 Task: Find connections with filter location Heide with filter topic #Personalbrandingwith filter profile language English with filter current company Teach For India with filter school Globsyn Business School with filter industry Household and Institutional Furniture Manufacturing with filter service category Corporate Events with filter keywords title Shelf Stocker
Action: Mouse moved to (218, 252)
Screenshot: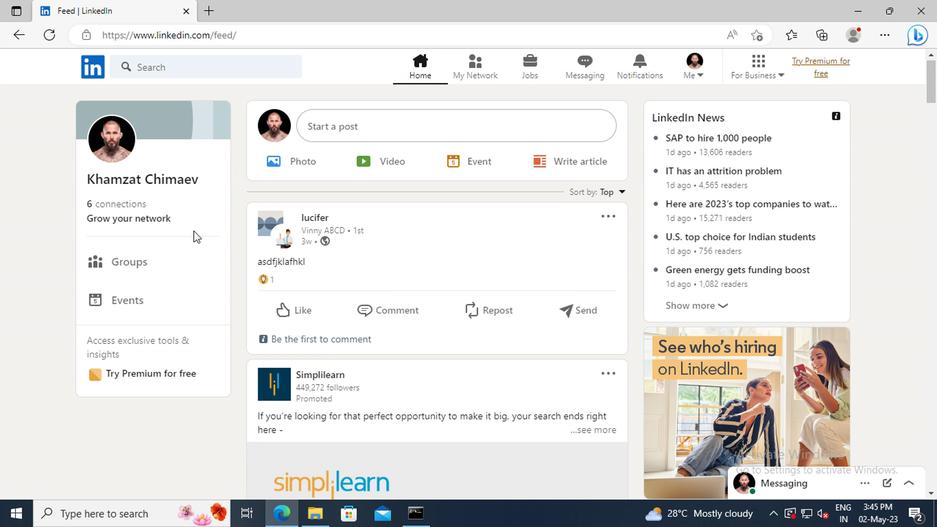 
Action: Mouse pressed left at (218, 252)
Screenshot: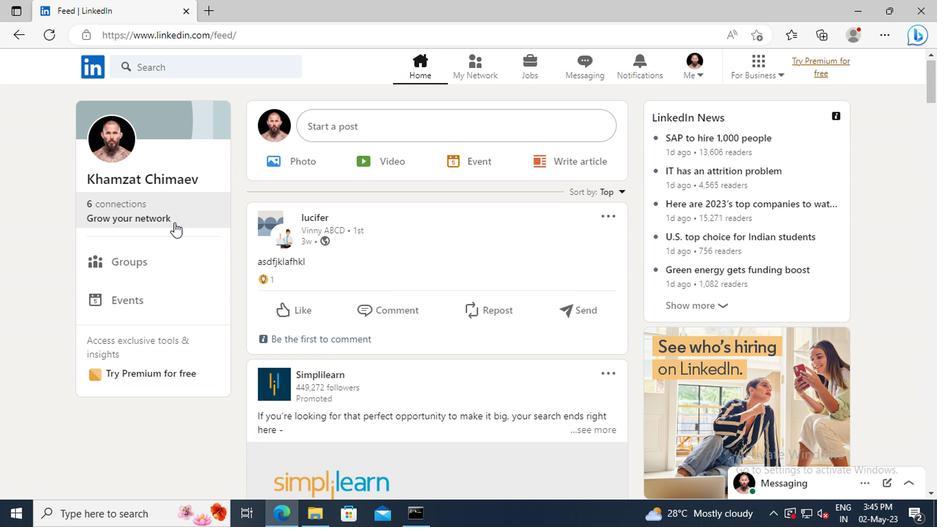 
Action: Mouse moved to (198, 199)
Screenshot: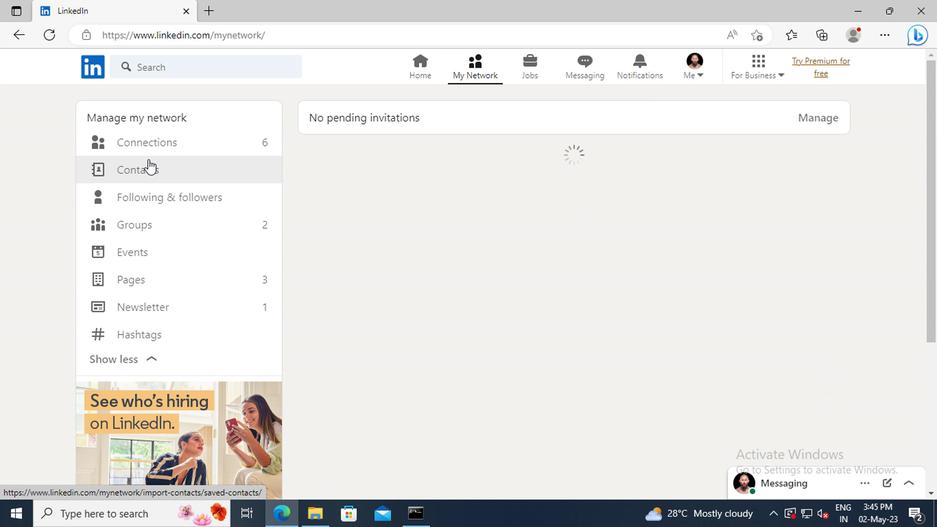 
Action: Mouse pressed left at (198, 199)
Screenshot: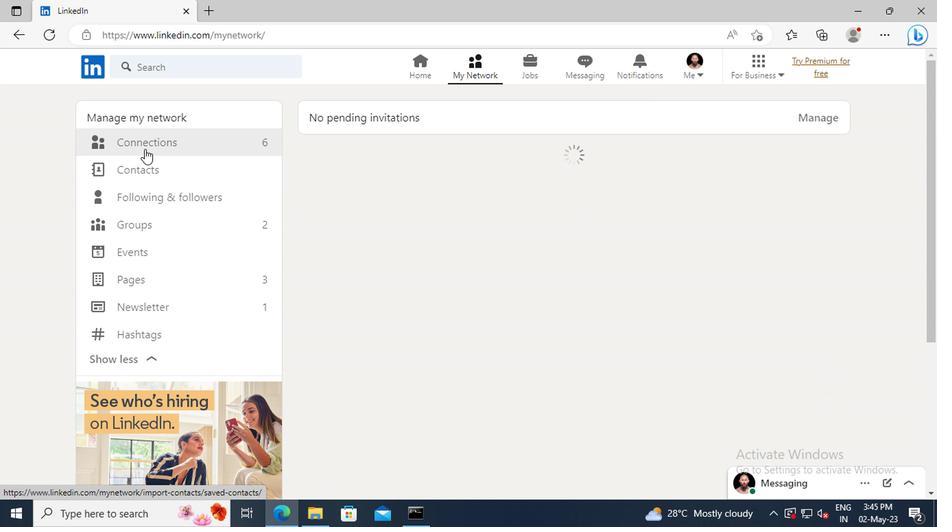 
Action: Mouse moved to (486, 199)
Screenshot: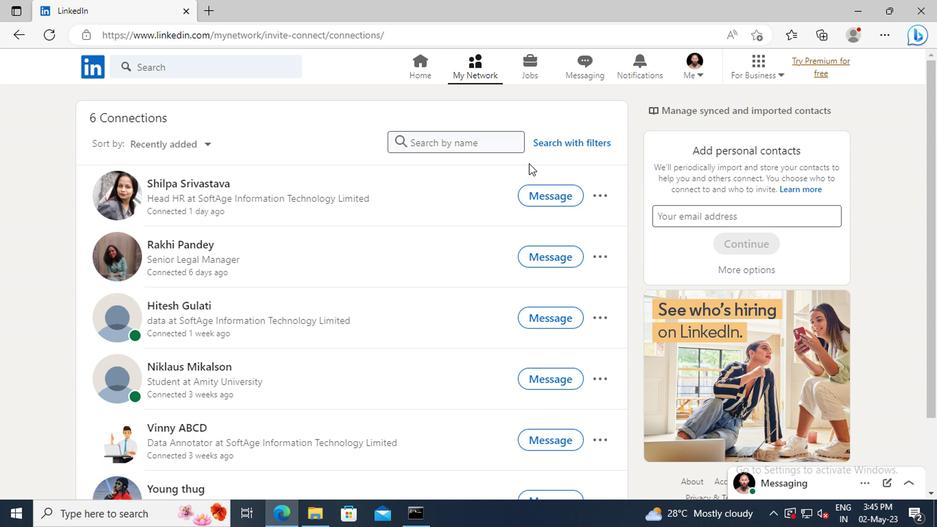 
Action: Mouse pressed left at (486, 199)
Screenshot: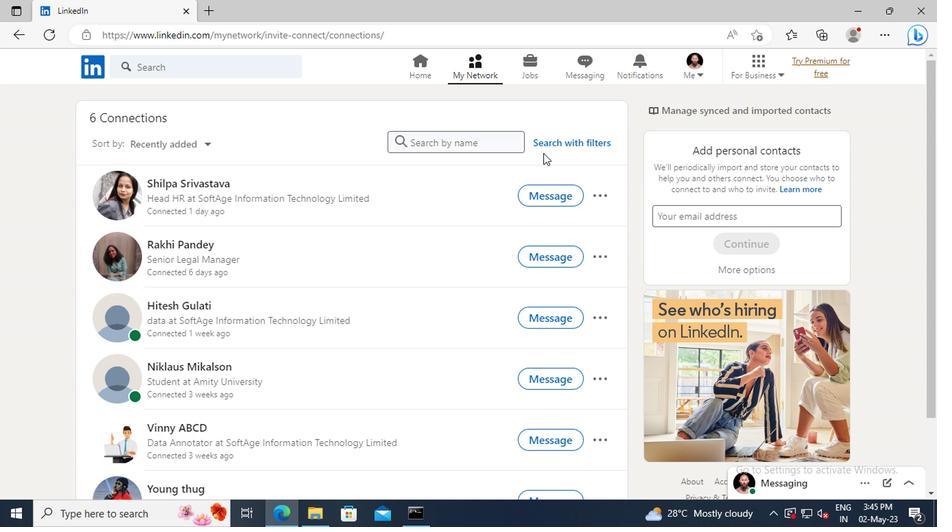 
Action: Mouse moved to (467, 172)
Screenshot: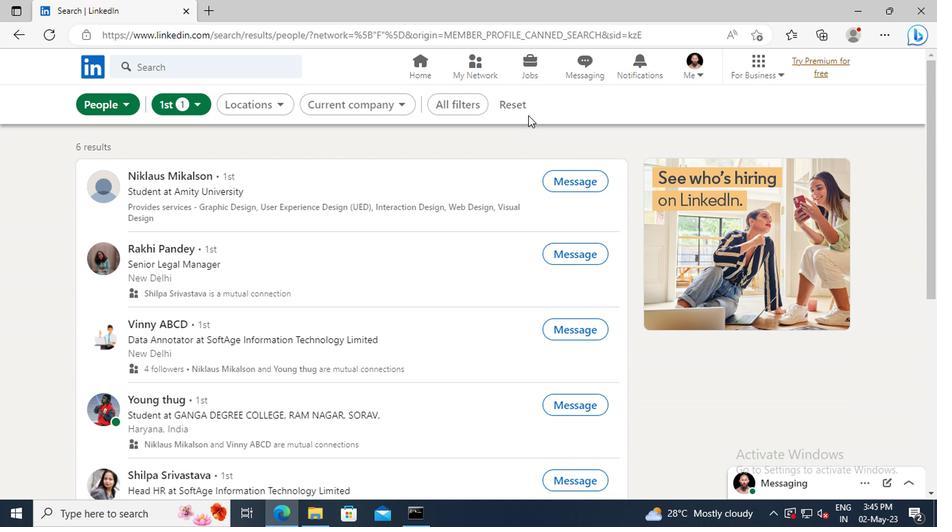 
Action: Mouse pressed left at (467, 172)
Screenshot: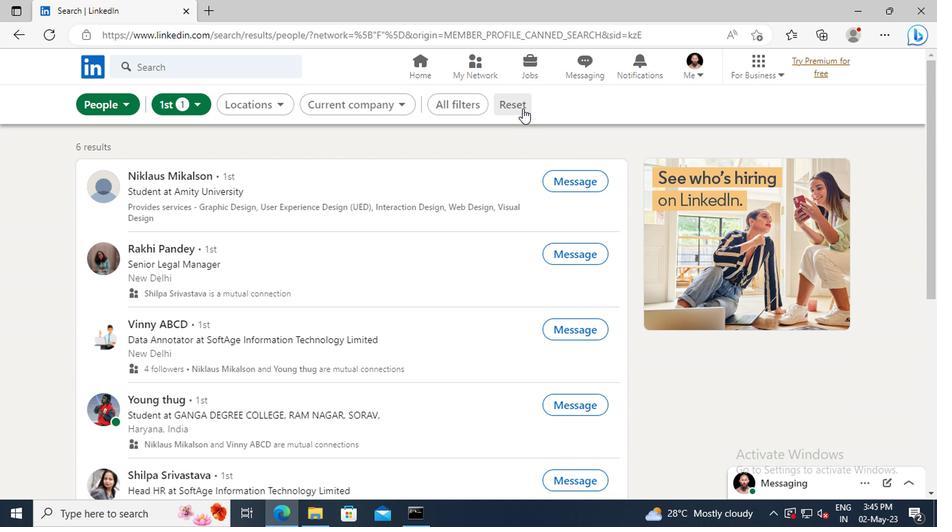 
Action: Mouse moved to (454, 171)
Screenshot: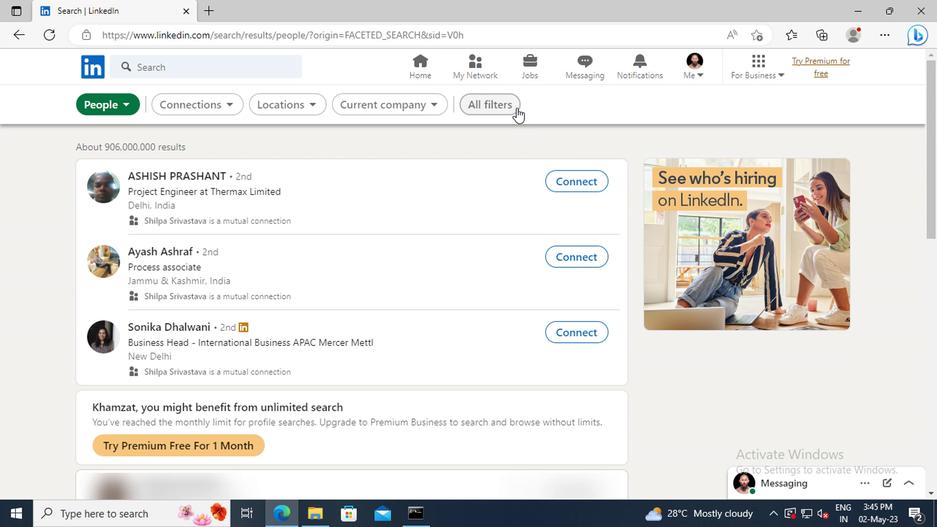 
Action: Mouse pressed left at (454, 171)
Screenshot: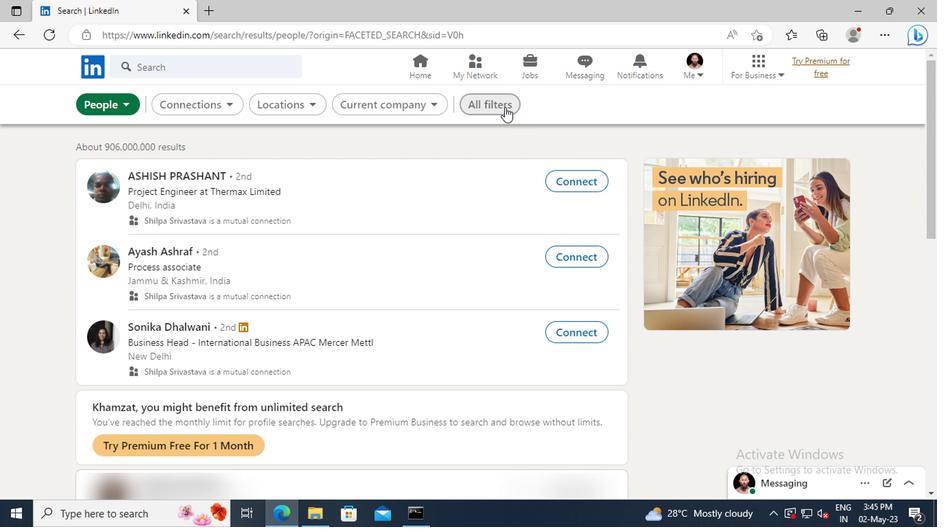 
Action: Mouse moved to (615, 253)
Screenshot: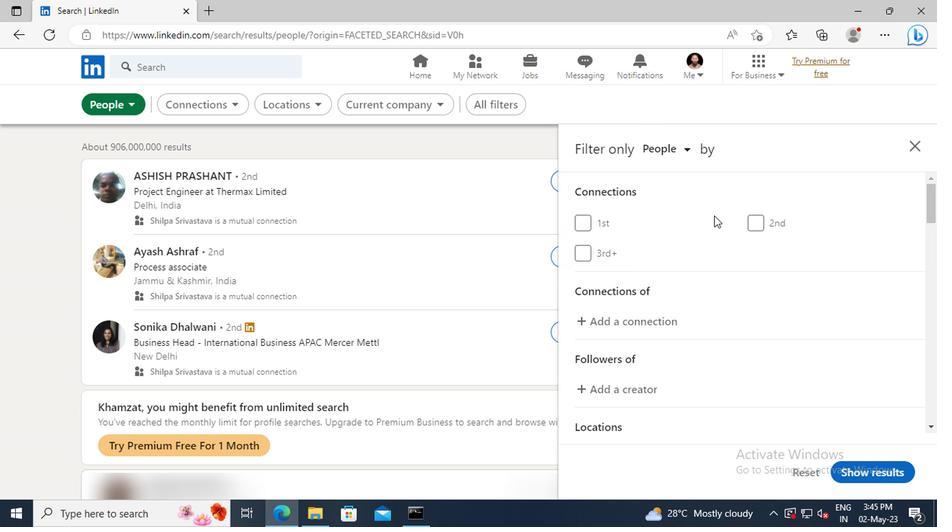 
Action: Mouse scrolled (615, 253) with delta (0, 0)
Screenshot: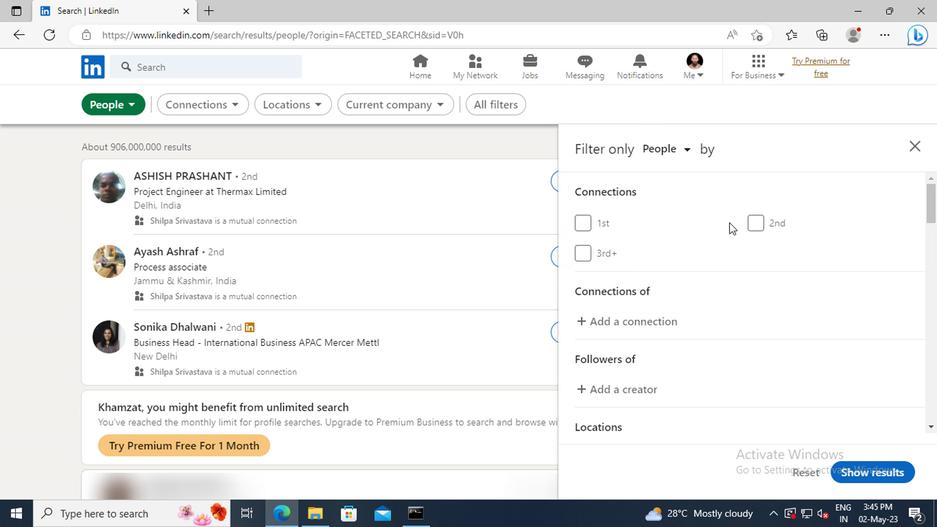
Action: Mouse scrolled (615, 253) with delta (0, 0)
Screenshot: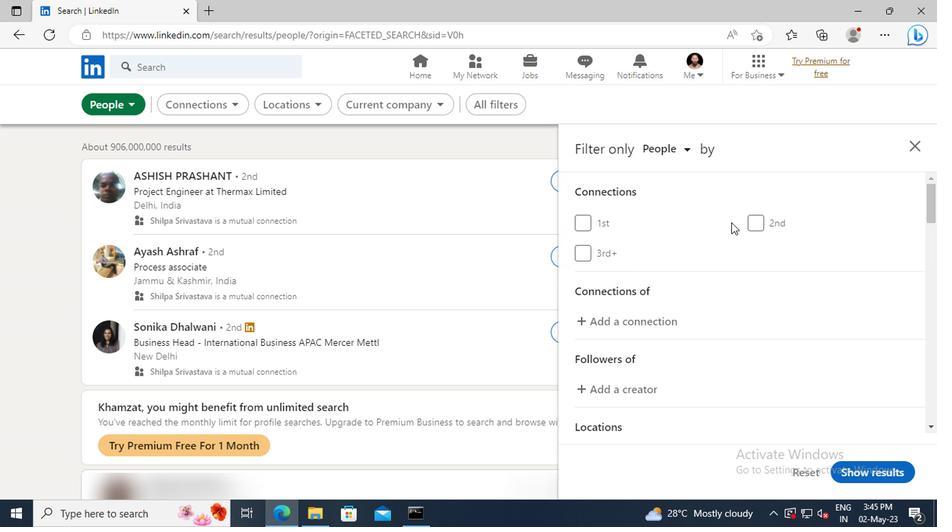 
Action: Mouse moved to (616, 254)
Screenshot: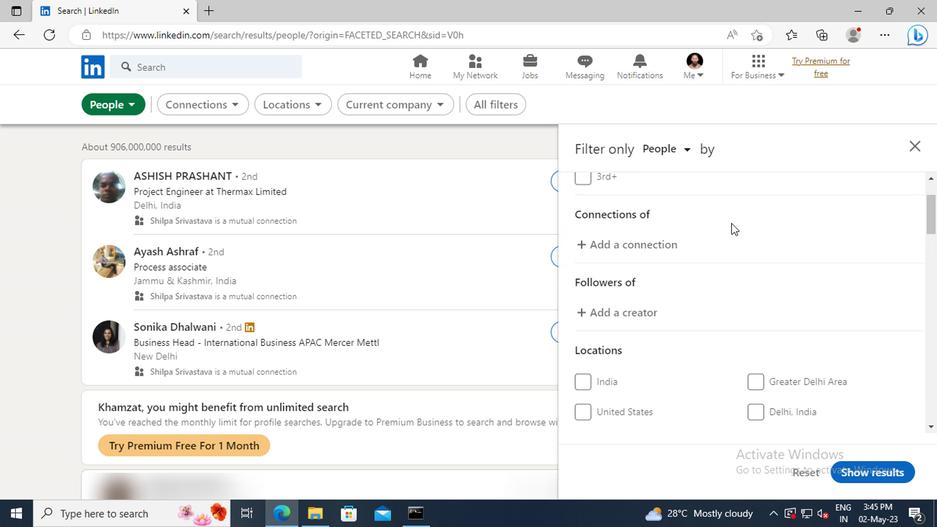 
Action: Mouse scrolled (616, 253) with delta (0, 0)
Screenshot: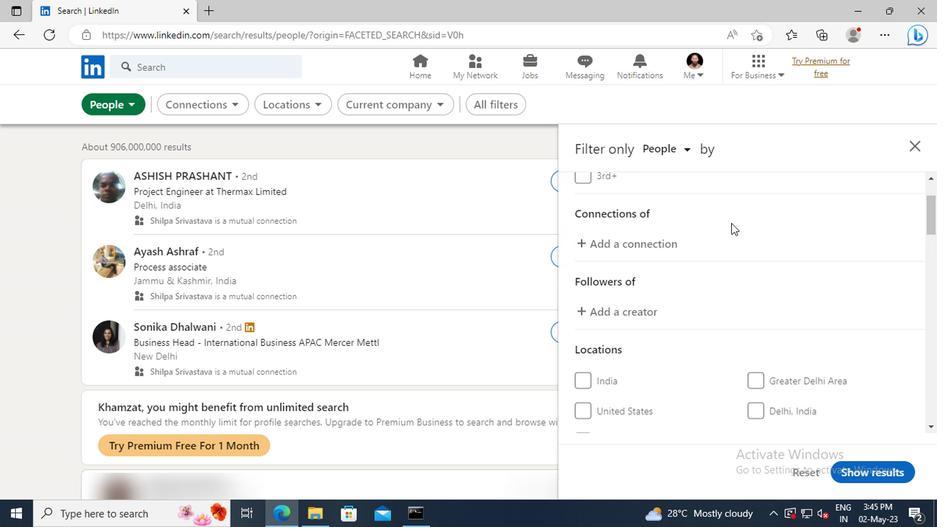 
Action: Mouse moved to (617, 254)
Screenshot: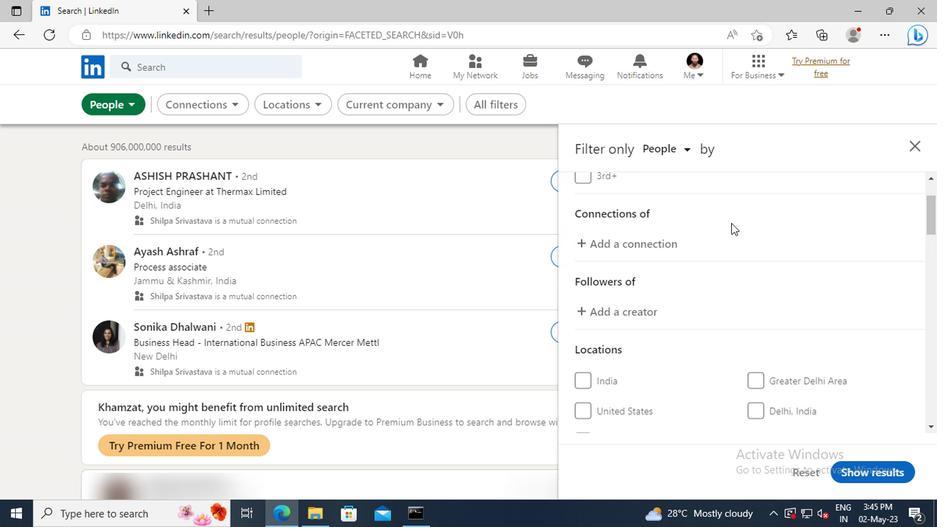 
Action: Mouse scrolled (617, 254) with delta (0, 0)
Screenshot: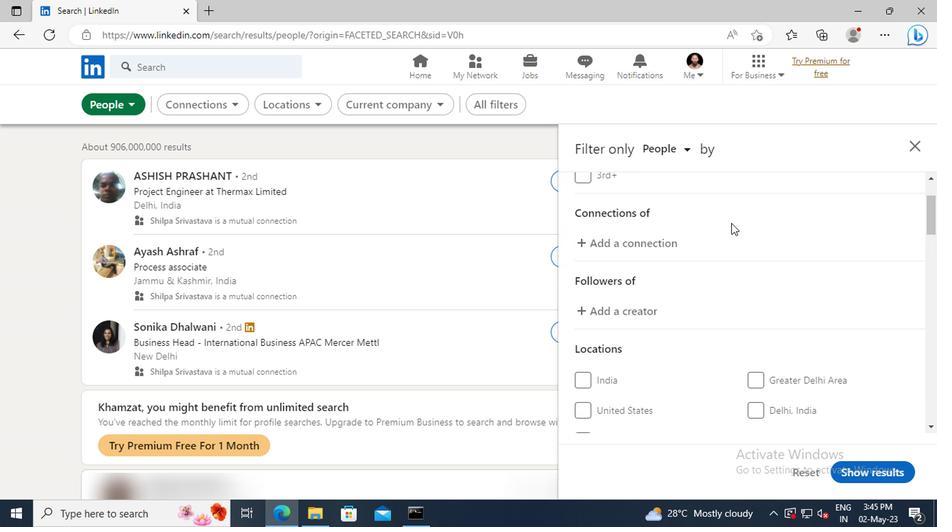 
Action: Mouse scrolled (617, 254) with delta (0, 0)
Screenshot: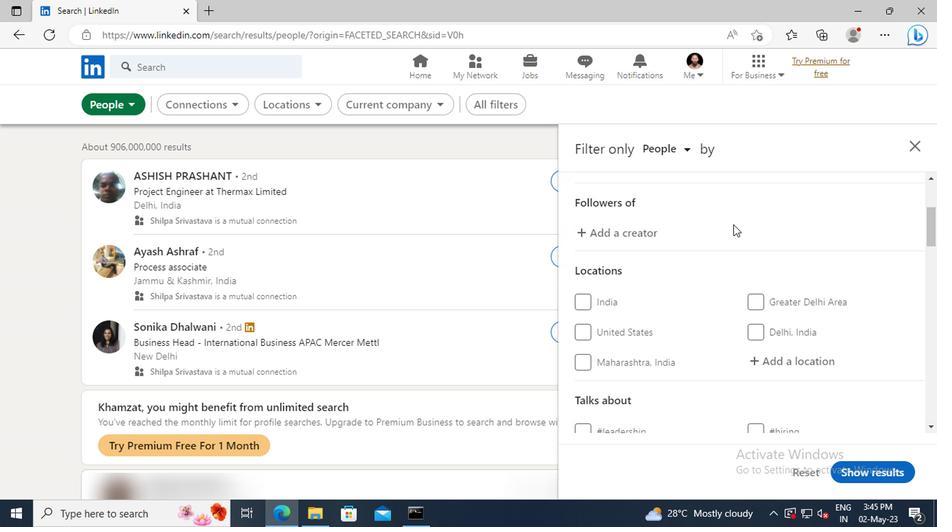 
Action: Mouse scrolled (617, 254) with delta (0, 0)
Screenshot: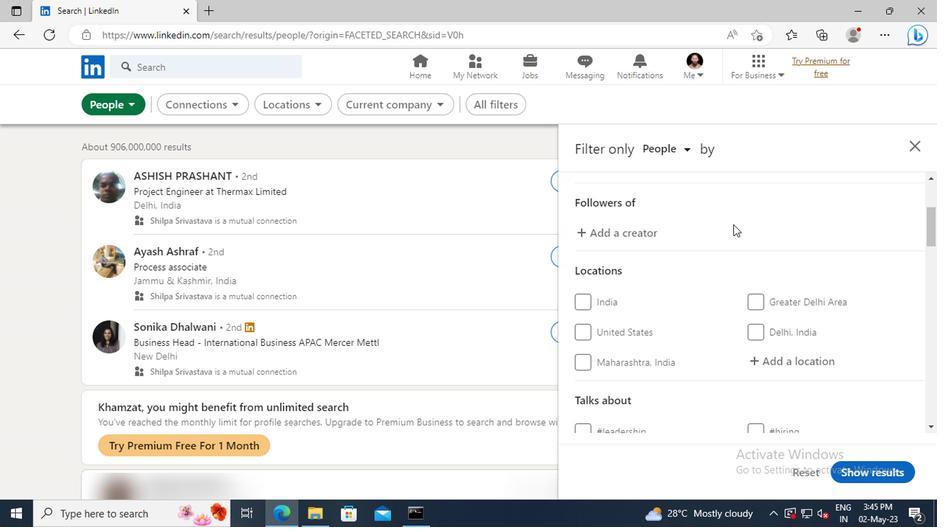 
Action: Mouse moved to (637, 298)
Screenshot: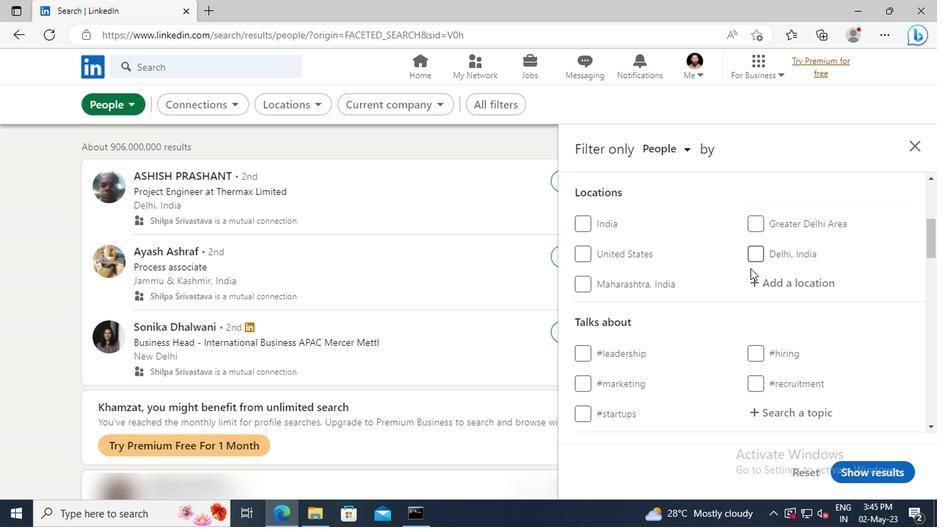 
Action: Mouse pressed left at (637, 298)
Screenshot: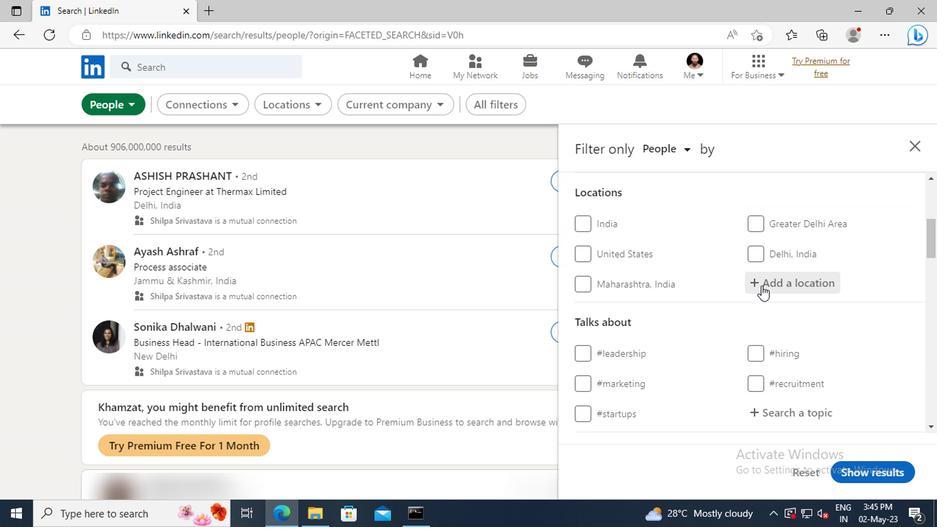 
Action: Key pressed <Key.shift>HEIDE
Screenshot: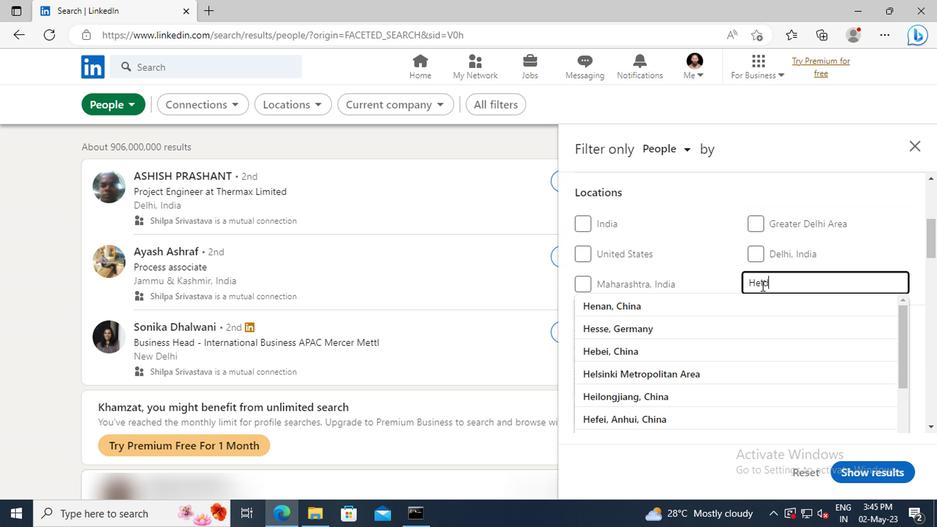 
Action: Mouse moved to (638, 326)
Screenshot: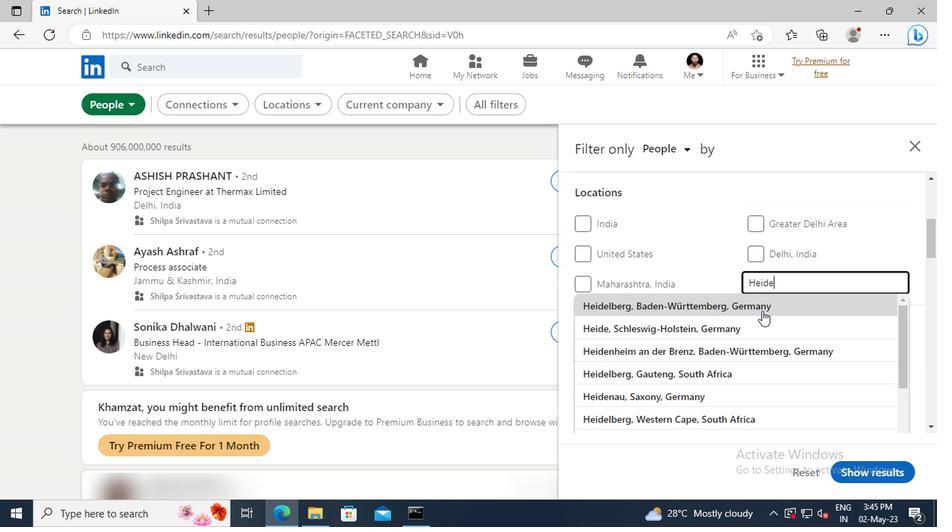 
Action: Mouse pressed left at (638, 326)
Screenshot: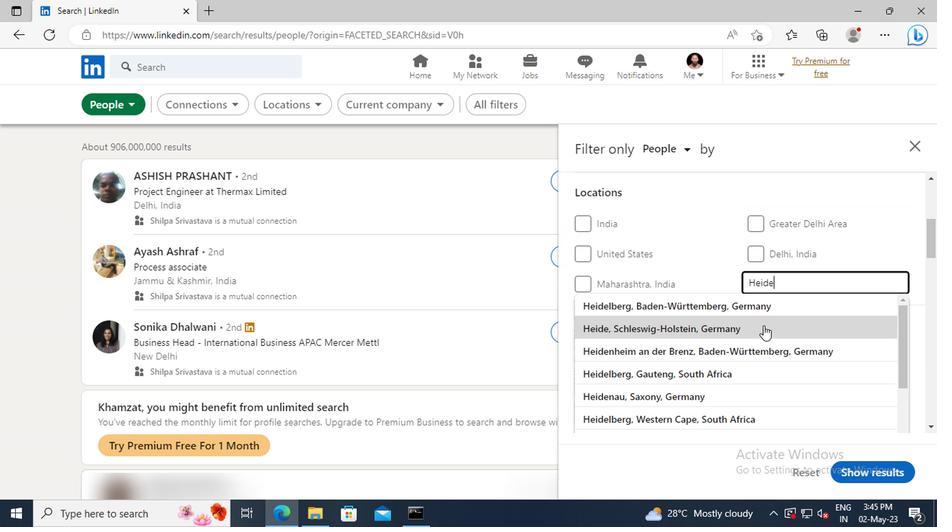 
Action: Mouse scrolled (638, 326) with delta (0, 0)
Screenshot: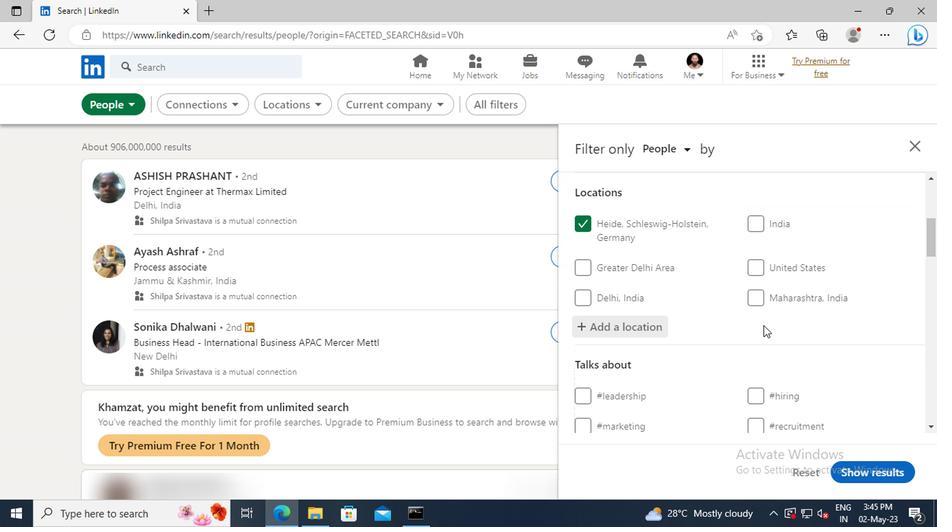 
Action: Mouse scrolled (638, 326) with delta (0, 0)
Screenshot: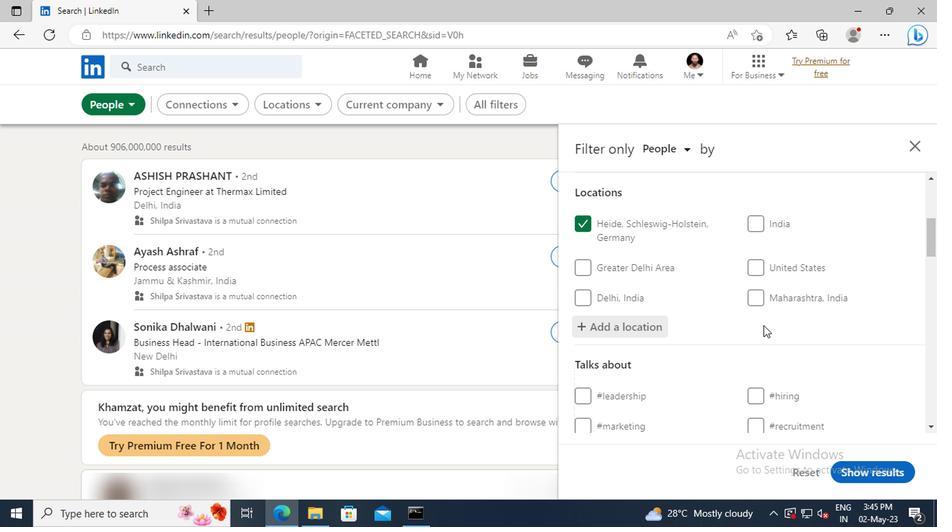 
Action: Mouse scrolled (638, 326) with delta (0, 0)
Screenshot: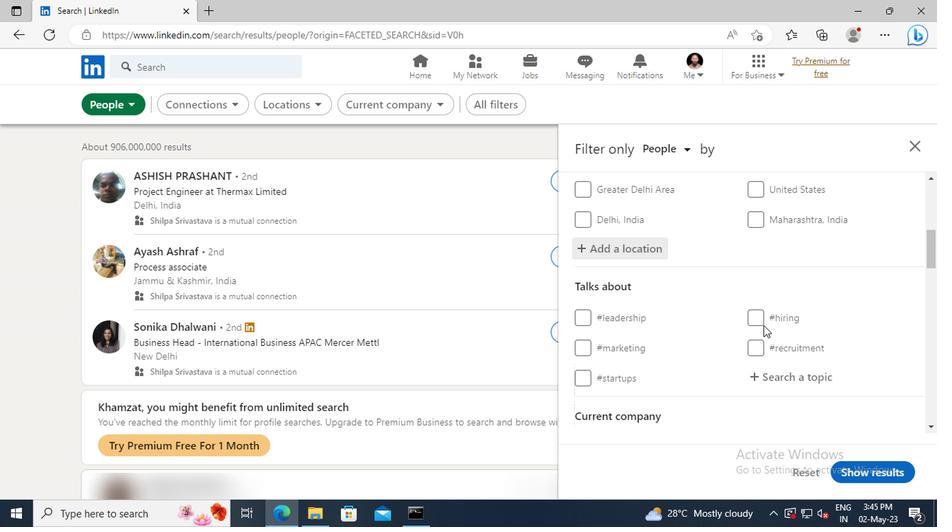 
Action: Mouse moved to (643, 332)
Screenshot: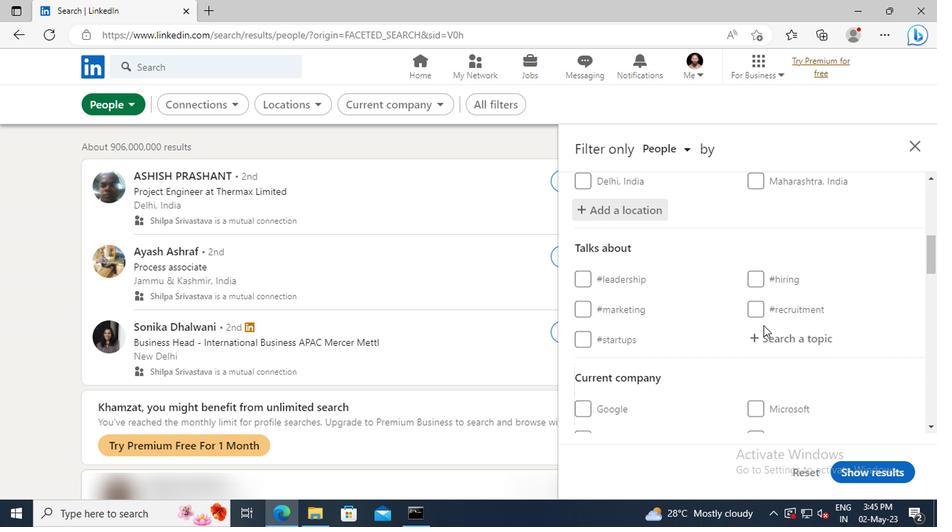 
Action: Mouse pressed left at (643, 332)
Screenshot: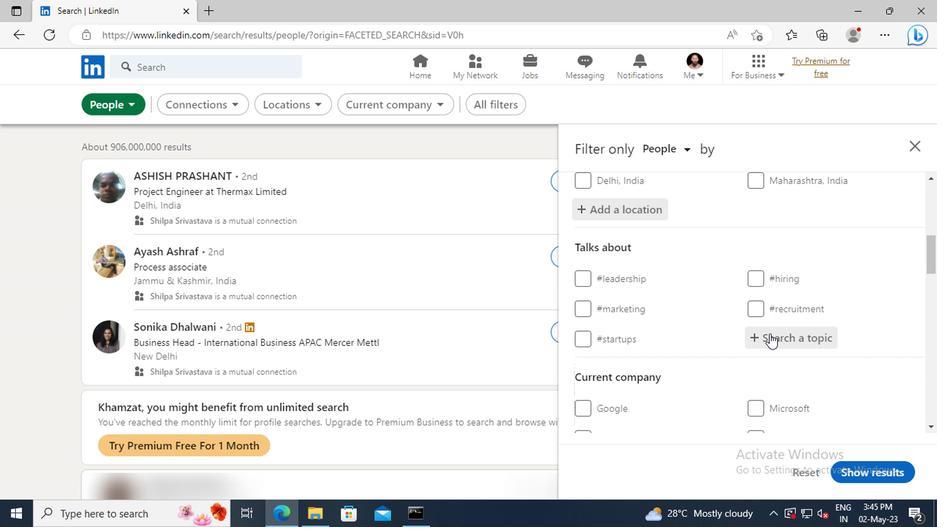 
Action: Key pressed <Key.shift>PERSONALBR
Screenshot: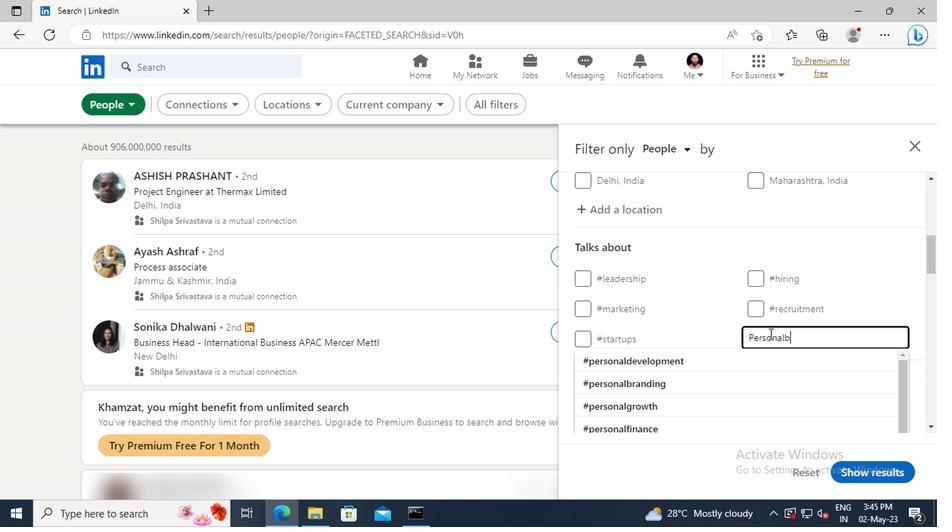 
Action: Mouse moved to (644, 346)
Screenshot: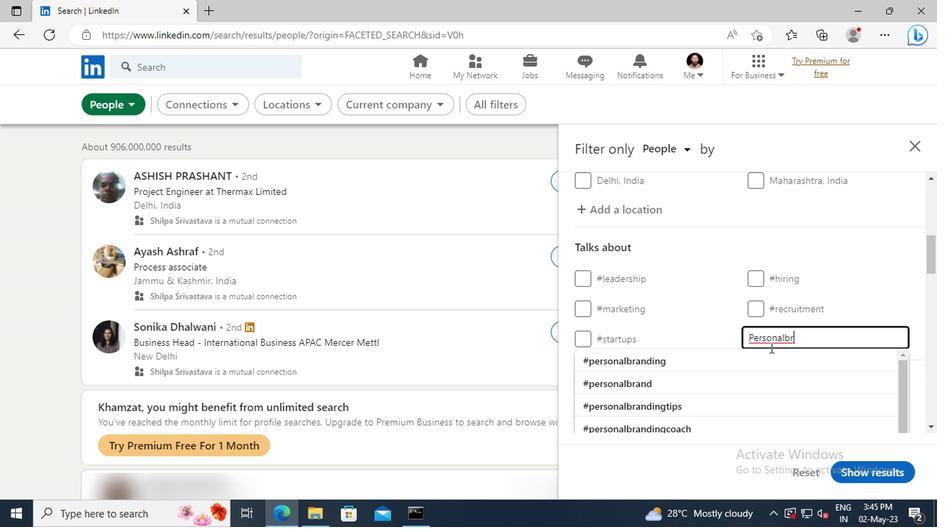 
Action: Mouse pressed left at (644, 346)
Screenshot: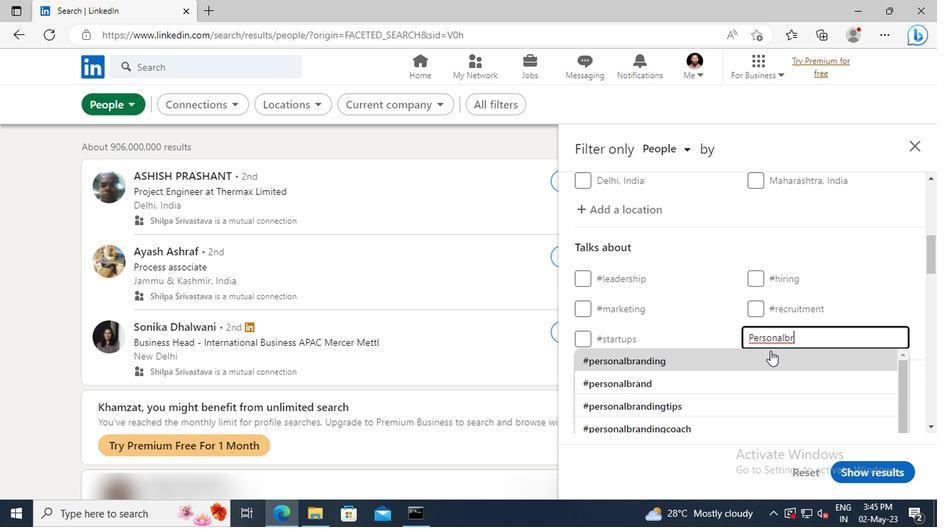 
Action: Mouse scrolled (644, 346) with delta (0, 0)
Screenshot: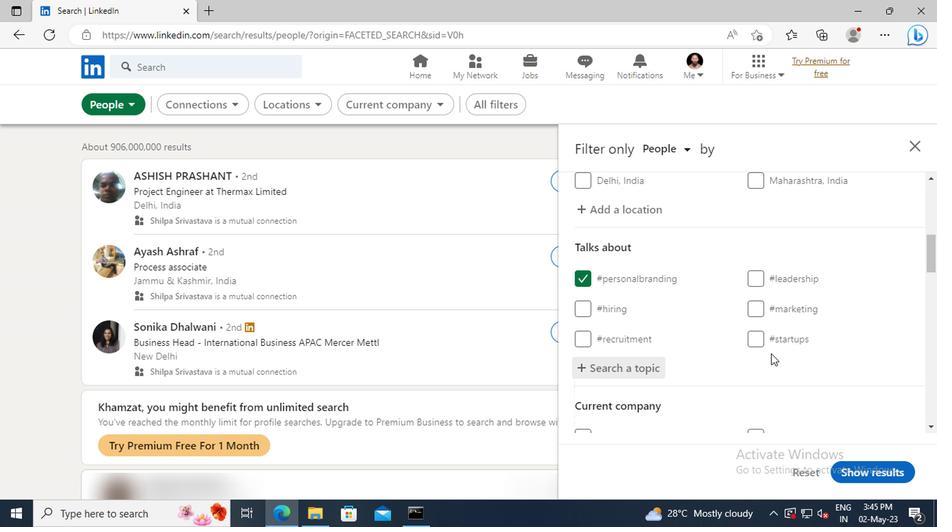 
Action: Mouse scrolled (644, 346) with delta (0, 0)
Screenshot: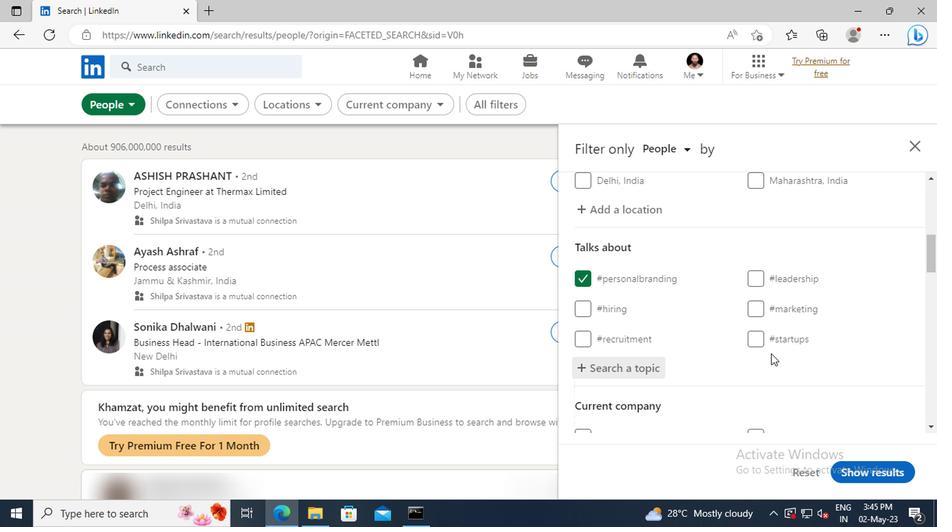 
Action: Mouse scrolled (644, 346) with delta (0, 0)
Screenshot: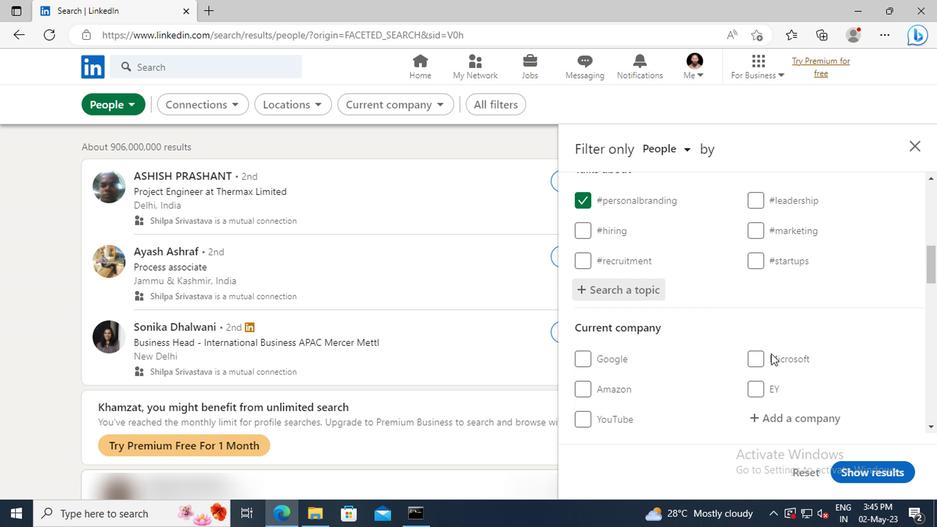 
Action: Mouse scrolled (644, 346) with delta (0, 0)
Screenshot: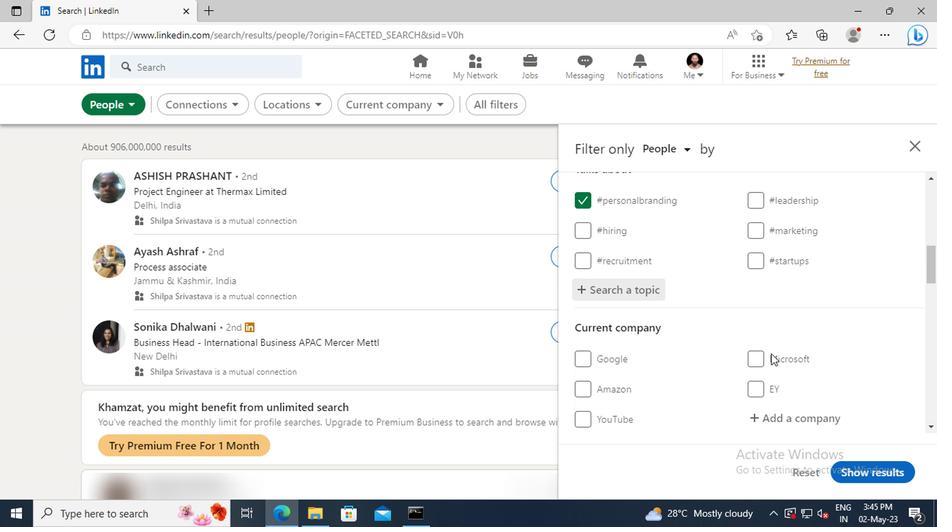 
Action: Mouse scrolled (644, 346) with delta (0, 0)
Screenshot: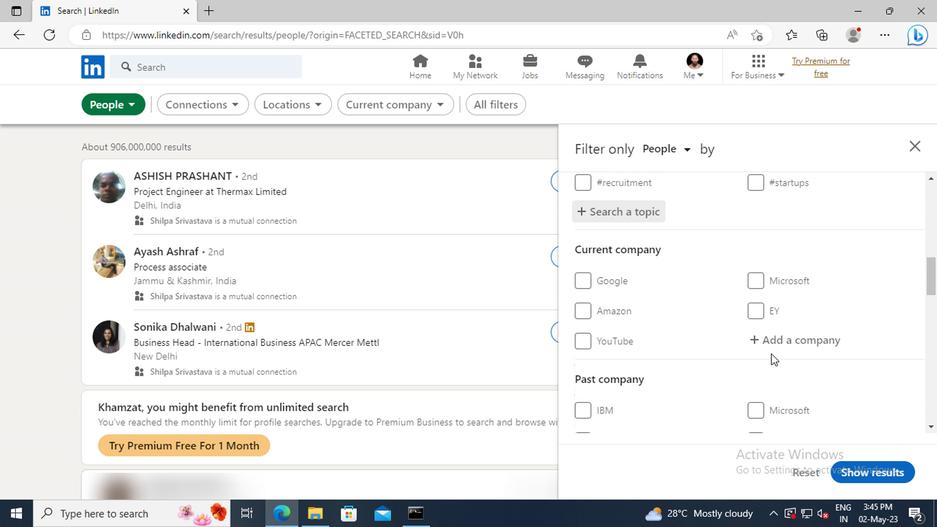 
Action: Mouse scrolled (644, 346) with delta (0, 0)
Screenshot: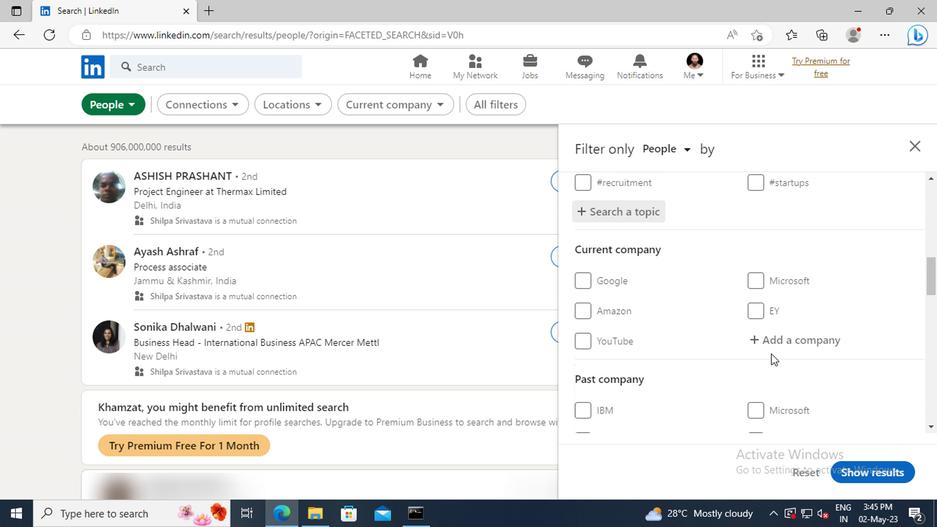 
Action: Mouse scrolled (644, 346) with delta (0, 0)
Screenshot: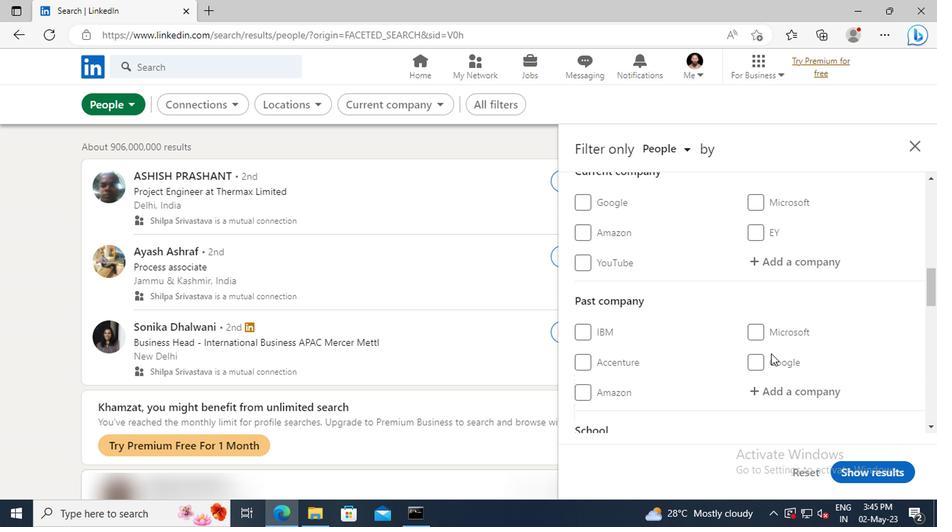
Action: Mouse scrolled (644, 346) with delta (0, 0)
Screenshot: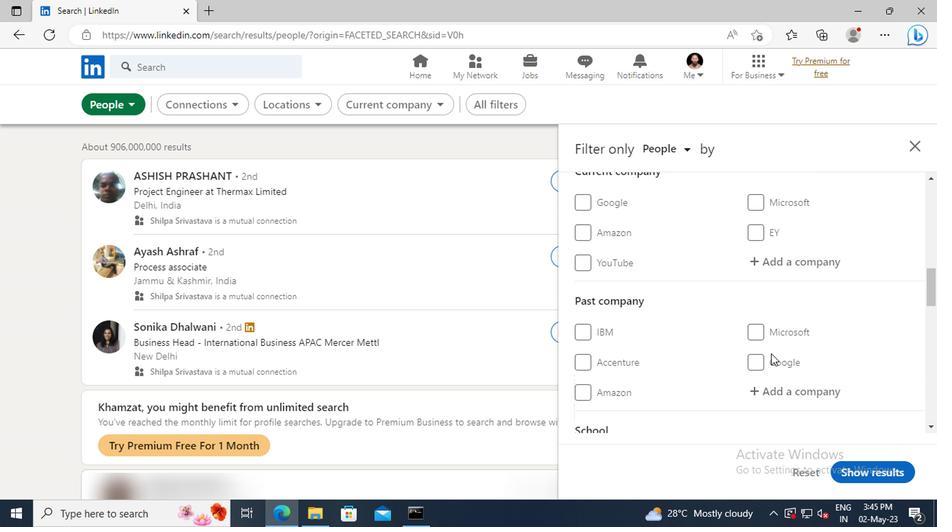 
Action: Mouse scrolled (644, 346) with delta (0, 0)
Screenshot: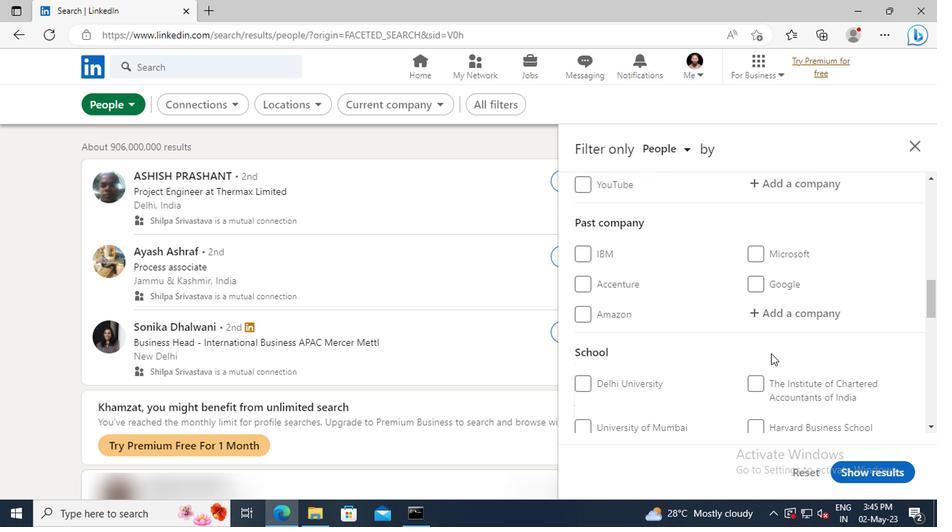 
Action: Mouse scrolled (644, 346) with delta (0, 0)
Screenshot: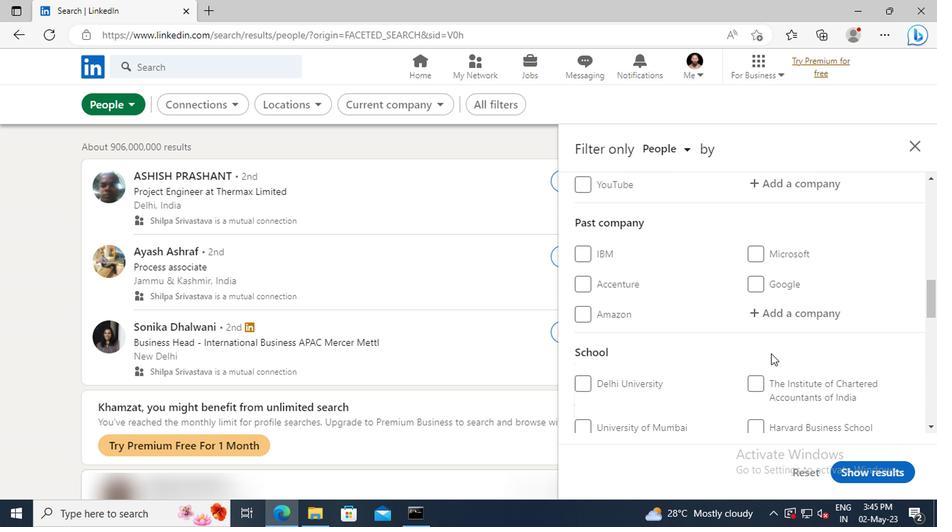 
Action: Mouse scrolled (644, 346) with delta (0, 0)
Screenshot: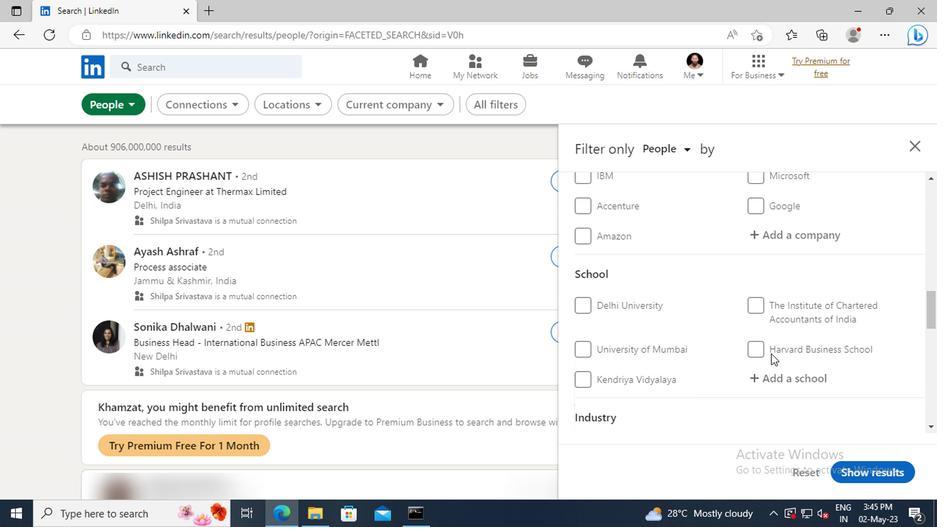 
Action: Mouse scrolled (644, 346) with delta (0, 0)
Screenshot: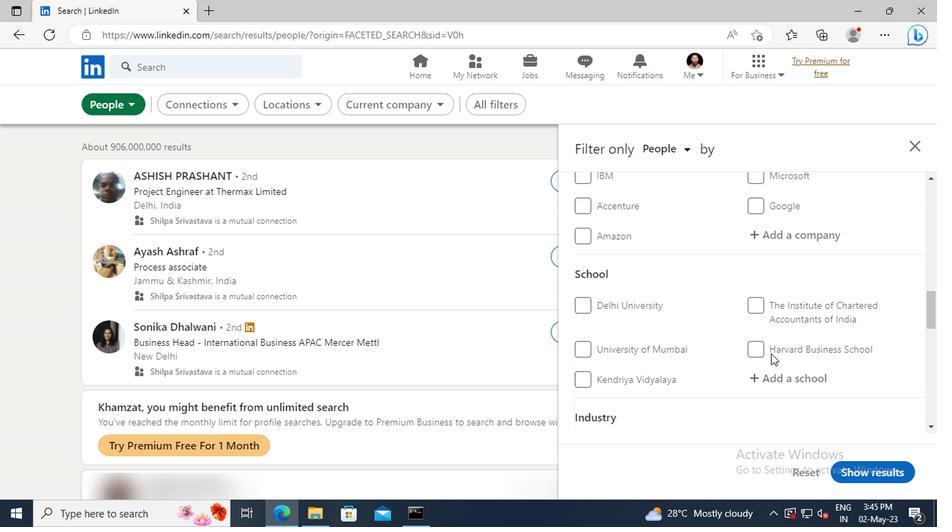 
Action: Mouse scrolled (644, 346) with delta (0, 0)
Screenshot: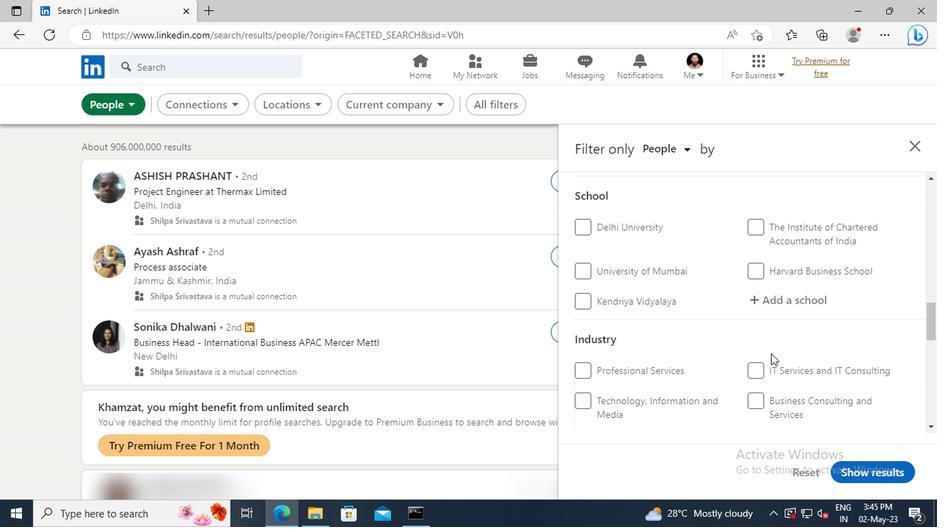
Action: Mouse scrolled (644, 346) with delta (0, 0)
Screenshot: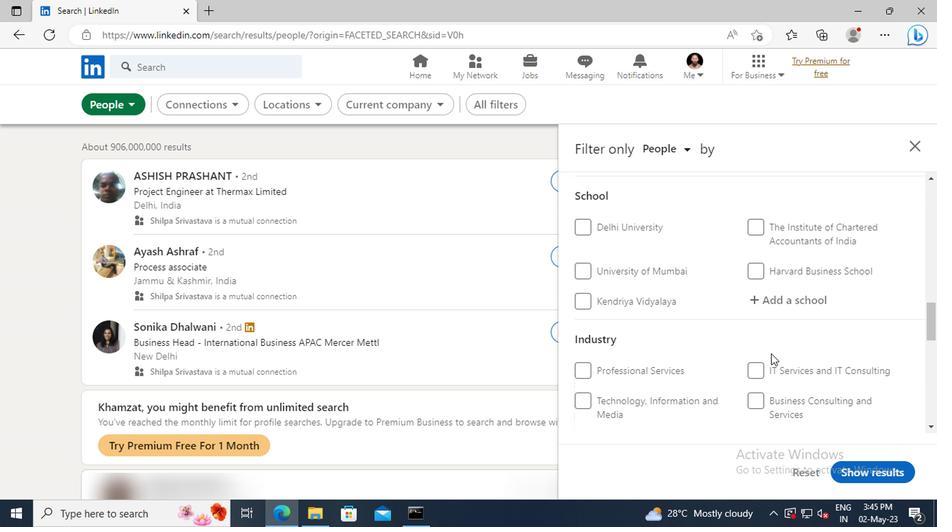 
Action: Mouse scrolled (644, 346) with delta (0, 0)
Screenshot: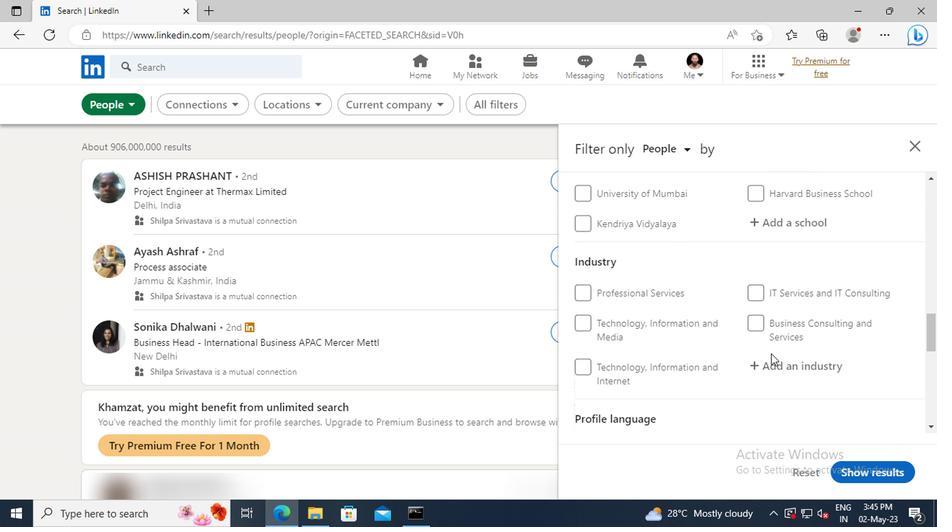 
Action: Mouse scrolled (644, 346) with delta (0, 0)
Screenshot: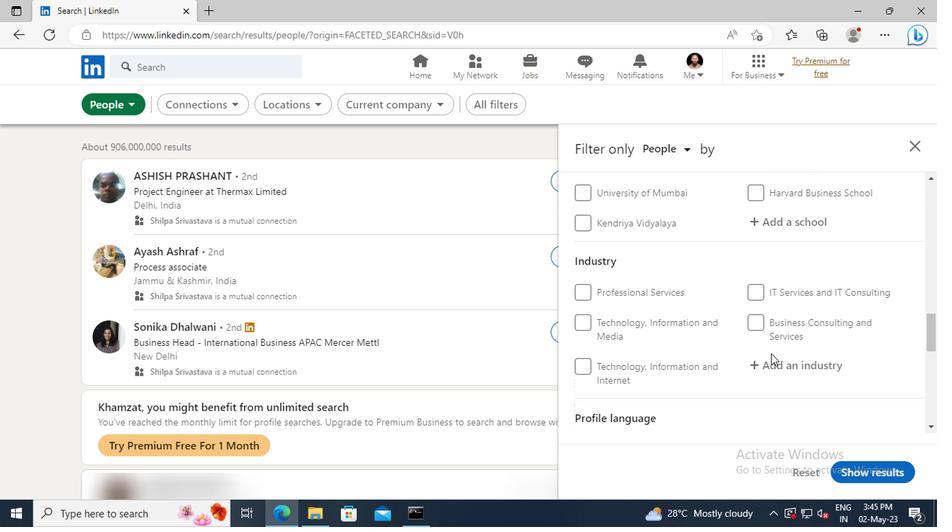 
Action: Mouse moved to (512, 361)
Screenshot: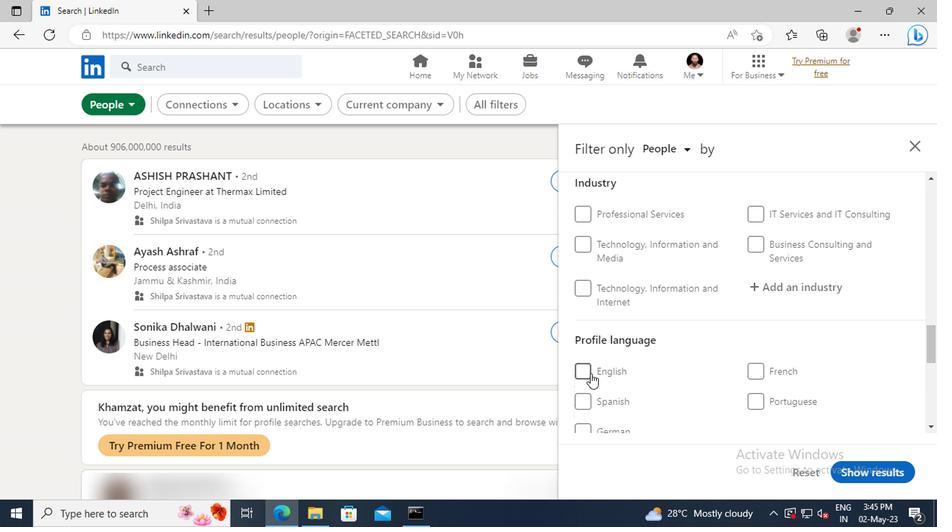 
Action: Mouse pressed left at (512, 361)
Screenshot: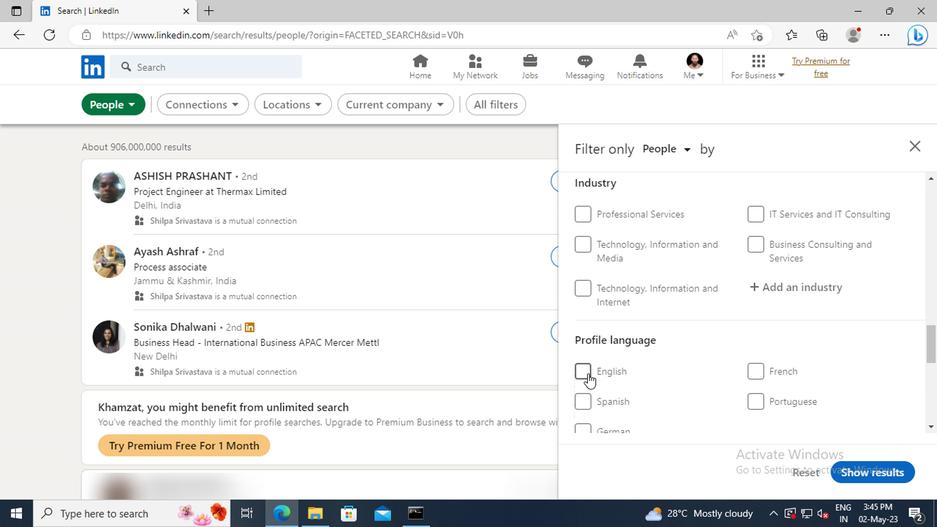 
Action: Mouse moved to (632, 349)
Screenshot: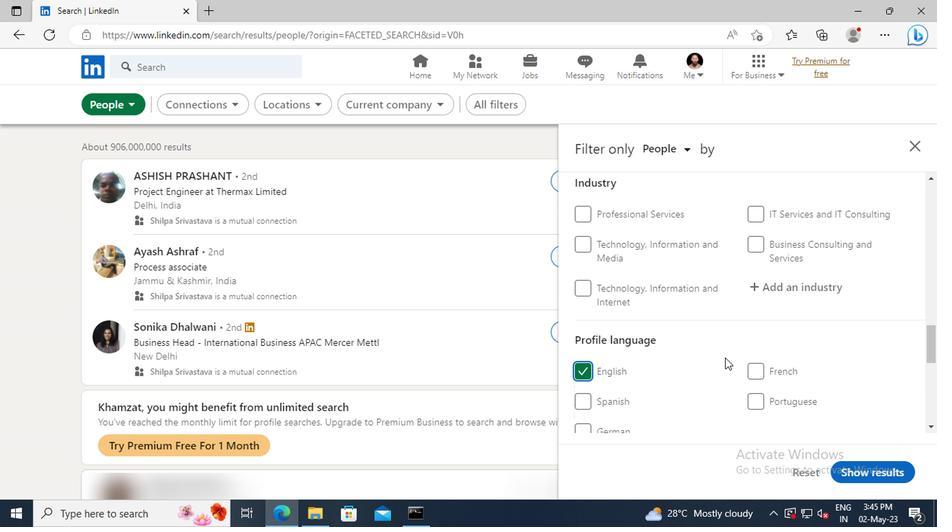 
Action: Mouse scrolled (632, 349) with delta (0, 0)
Screenshot: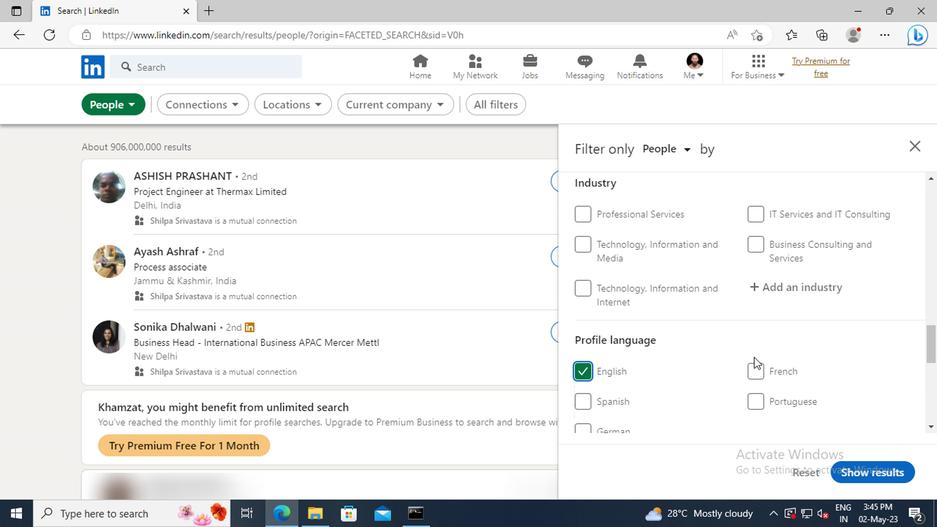 
Action: Mouse scrolled (632, 349) with delta (0, 0)
Screenshot: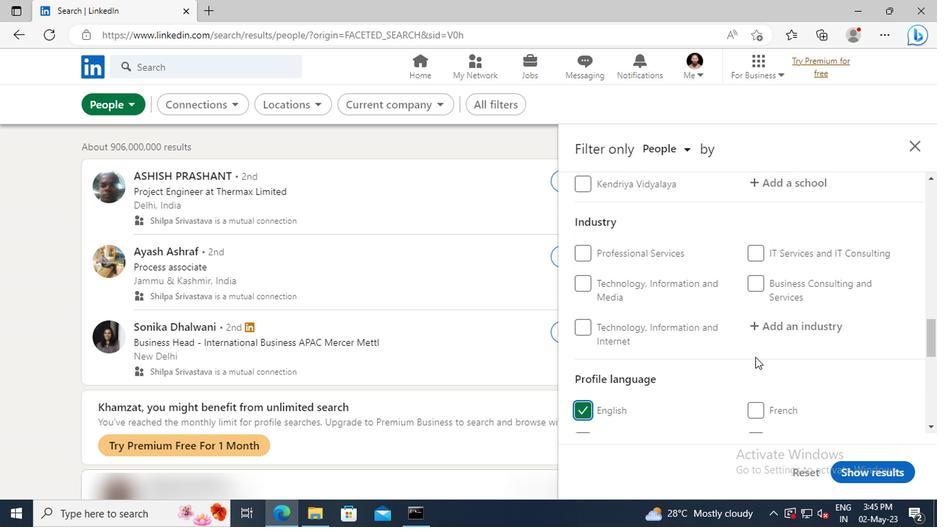 
Action: Mouse scrolled (632, 349) with delta (0, 0)
Screenshot: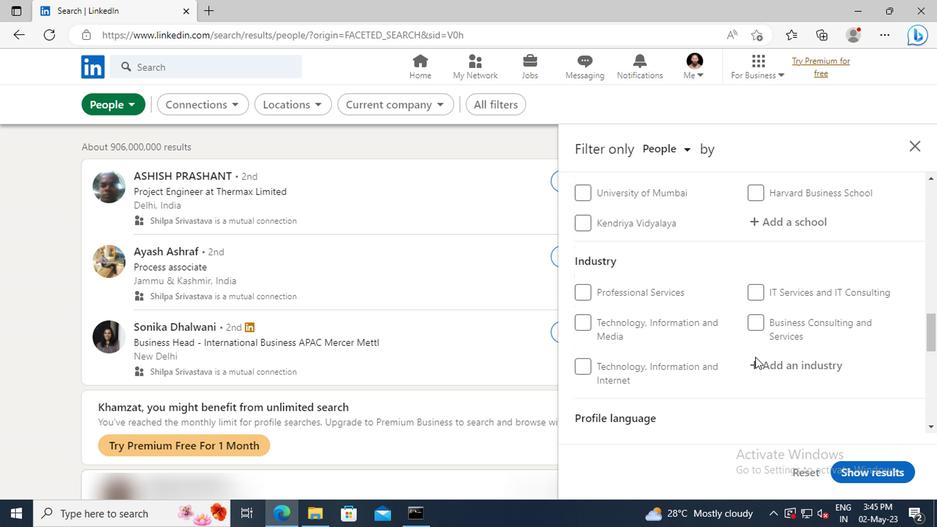 
Action: Mouse scrolled (632, 349) with delta (0, 0)
Screenshot: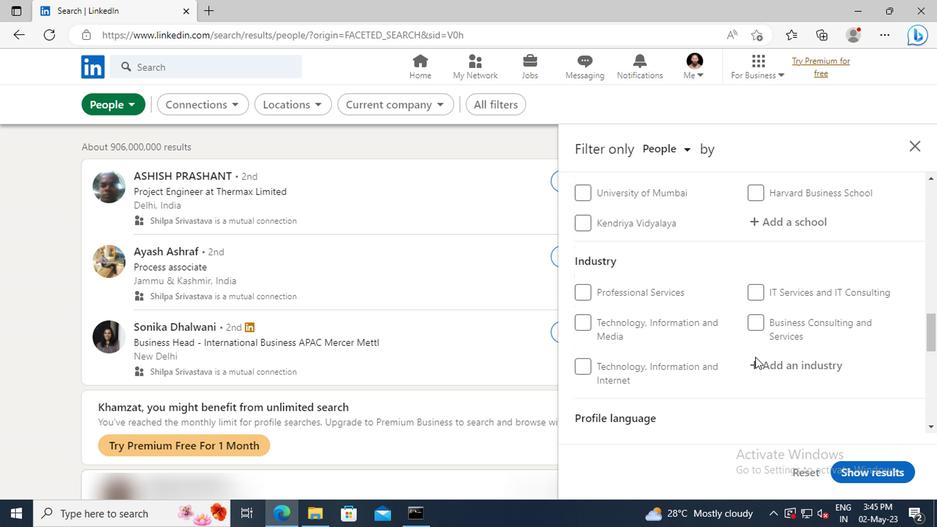 
Action: Mouse scrolled (632, 349) with delta (0, 0)
Screenshot: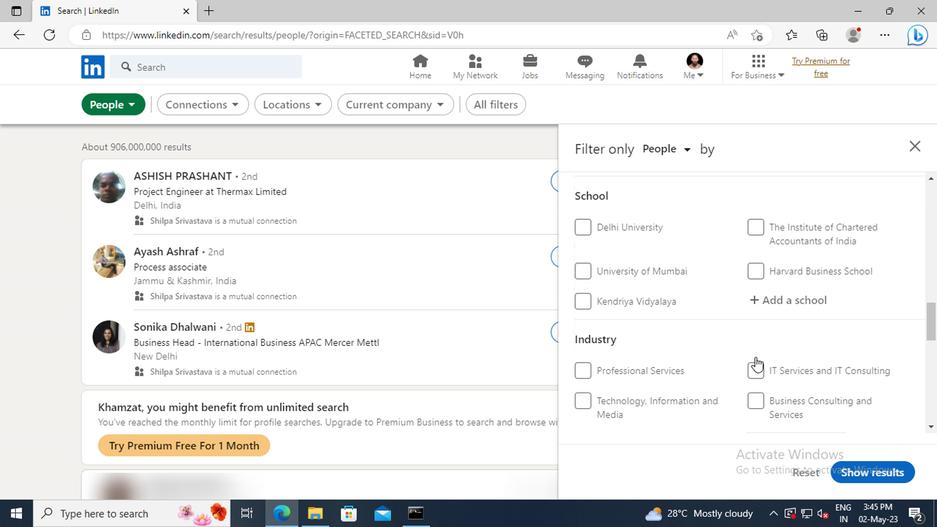 
Action: Mouse scrolled (632, 349) with delta (0, 0)
Screenshot: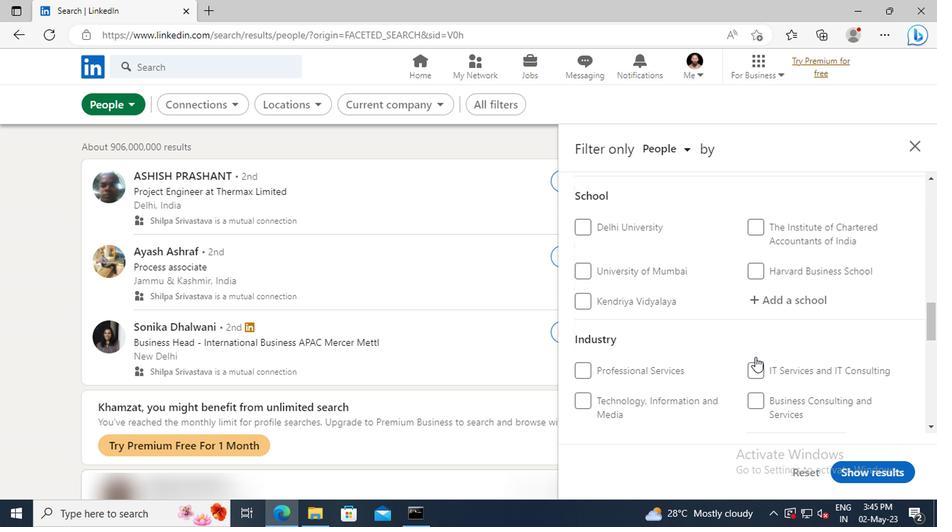 
Action: Mouse scrolled (632, 349) with delta (0, 0)
Screenshot: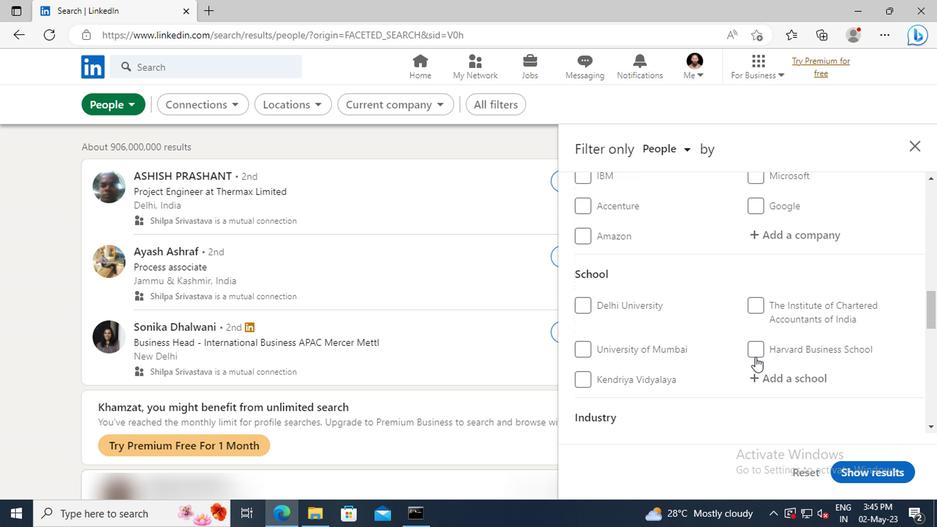 
Action: Mouse scrolled (632, 349) with delta (0, 0)
Screenshot: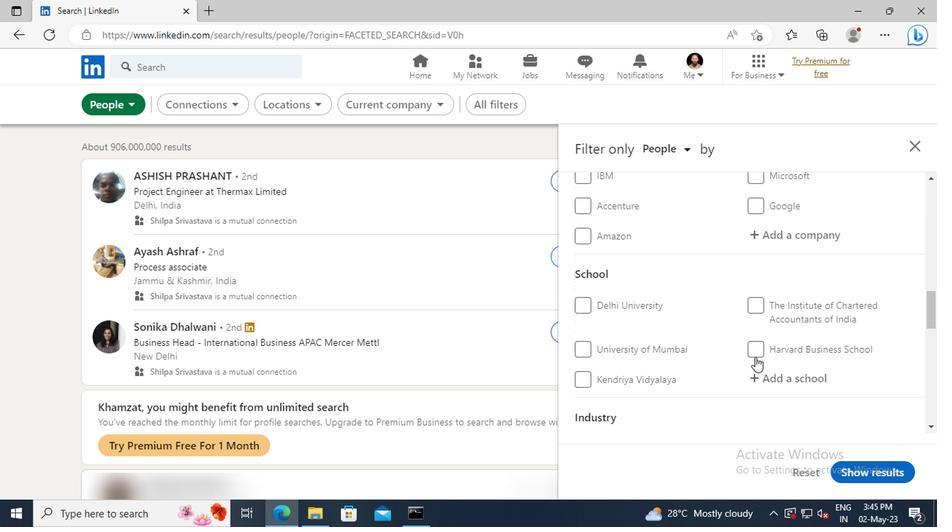 
Action: Mouse scrolled (632, 349) with delta (0, 0)
Screenshot: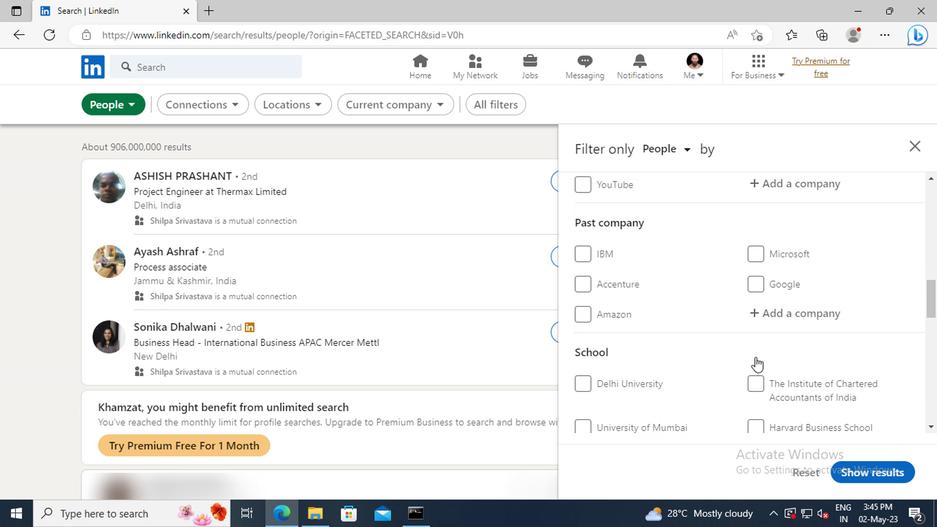 
Action: Mouse scrolled (632, 349) with delta (0, 0)
Screenshot: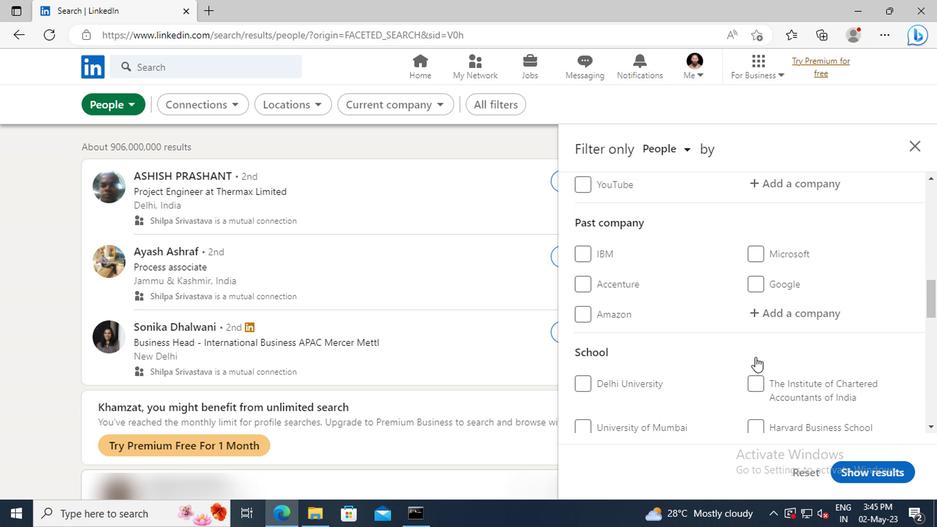 
Action: Mouse scrolled (632, 349) with delta (0, 0)
Screenshot: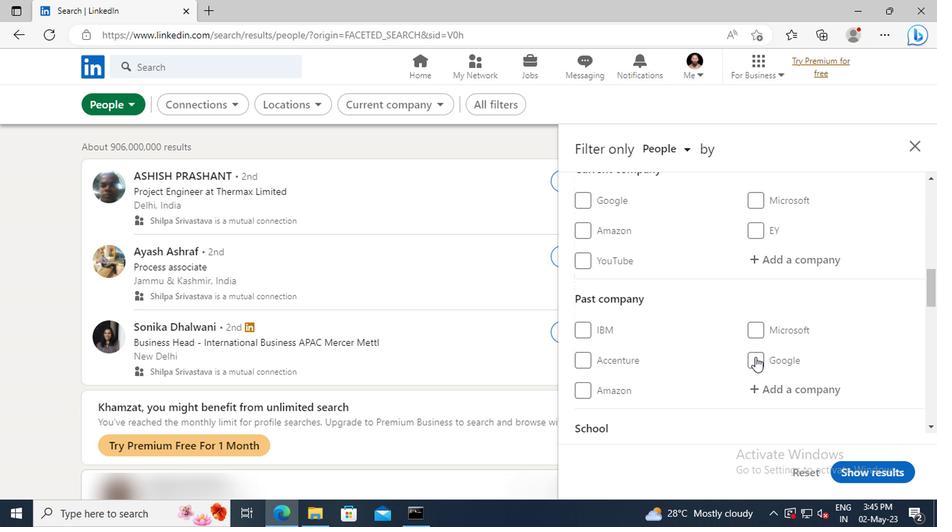 
Action: Mouse scrolled (632, 349) with delta (0, 0)
Screenshot: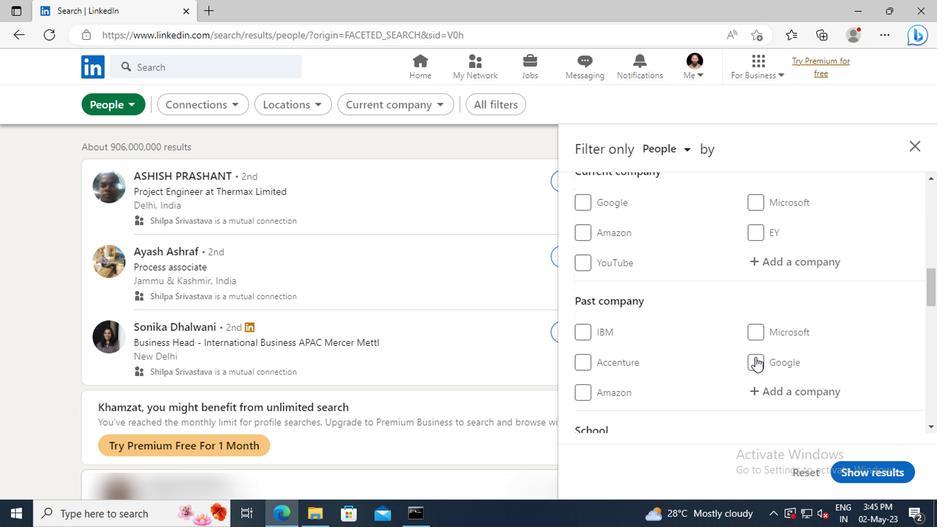 
Action: Mouse moved to (636, 337)
Screenshot: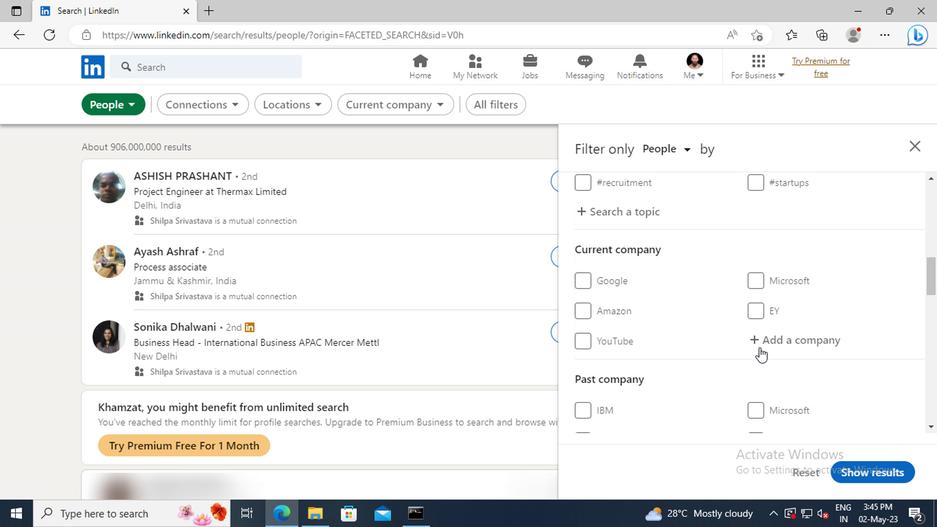 
Action: Mouse pressed left at (636, 337)
Screenshot: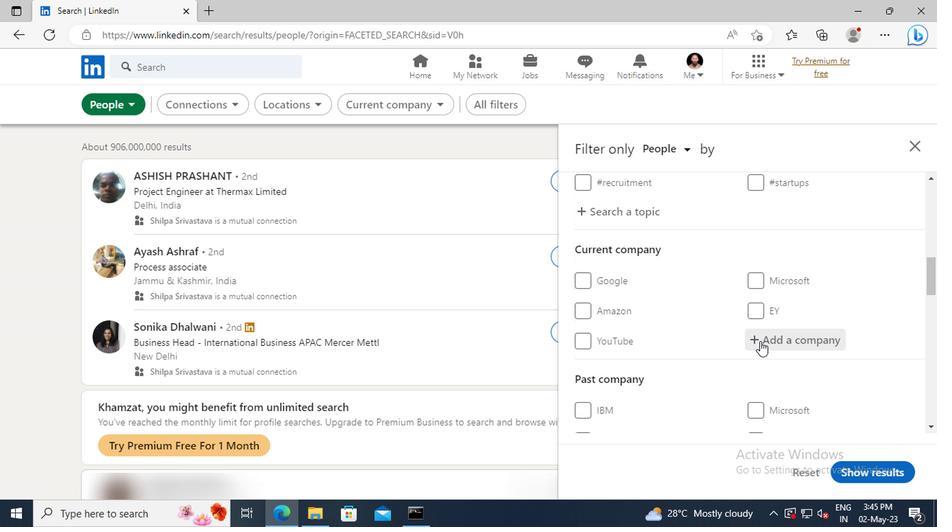 
Action: Key pressed <Key.shift>TEACH<Key.space>F
Screenshot: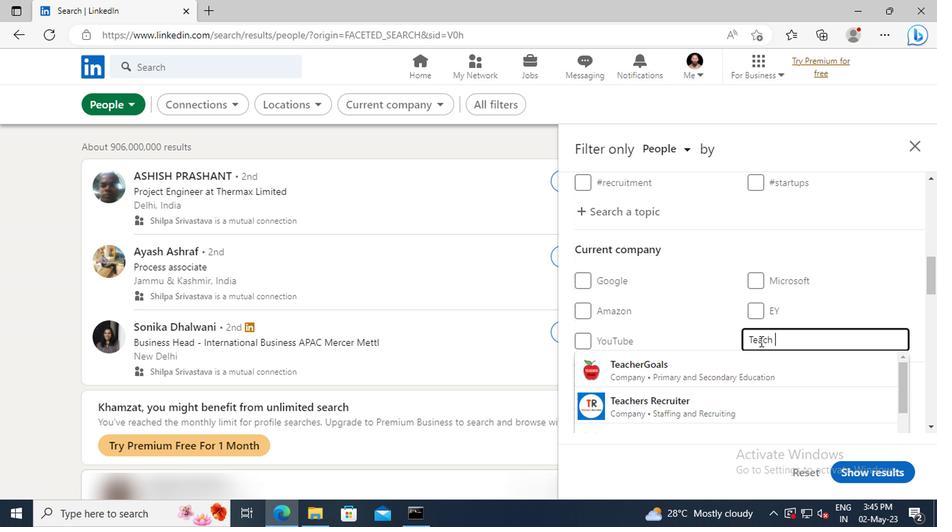 
Action: Mouse moved to (653, 380)
Screenshot: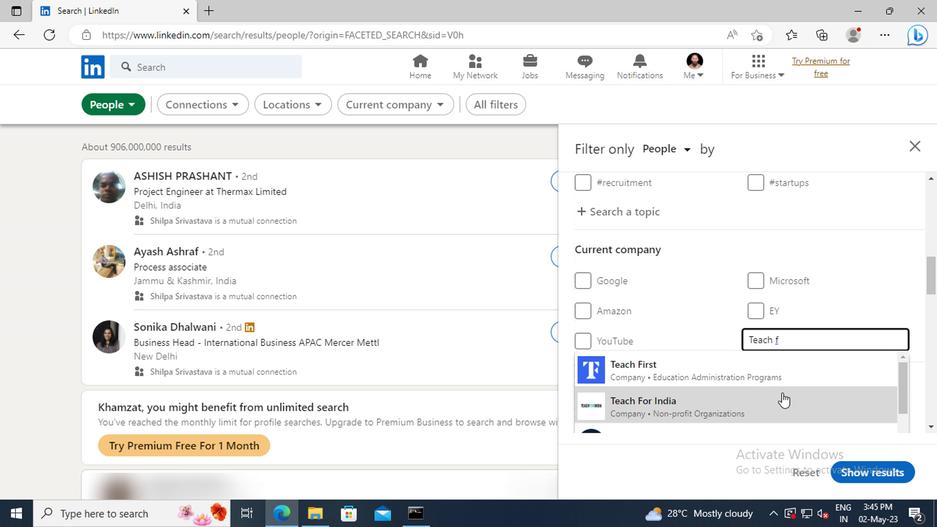 
Action: Mouse pressed left at (653, 380)
Screenshot: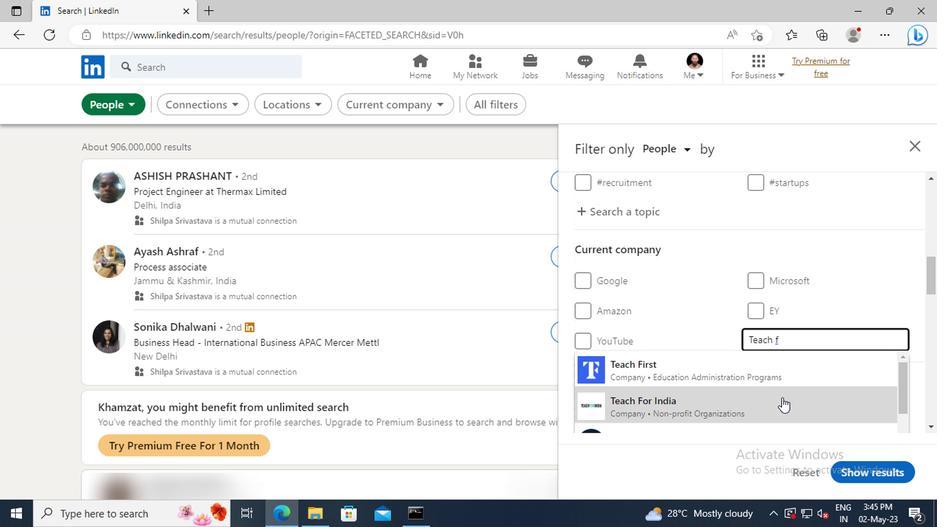 
Action: Mouse scrolled (653, 380) with delta (0, 0)
Screenshot: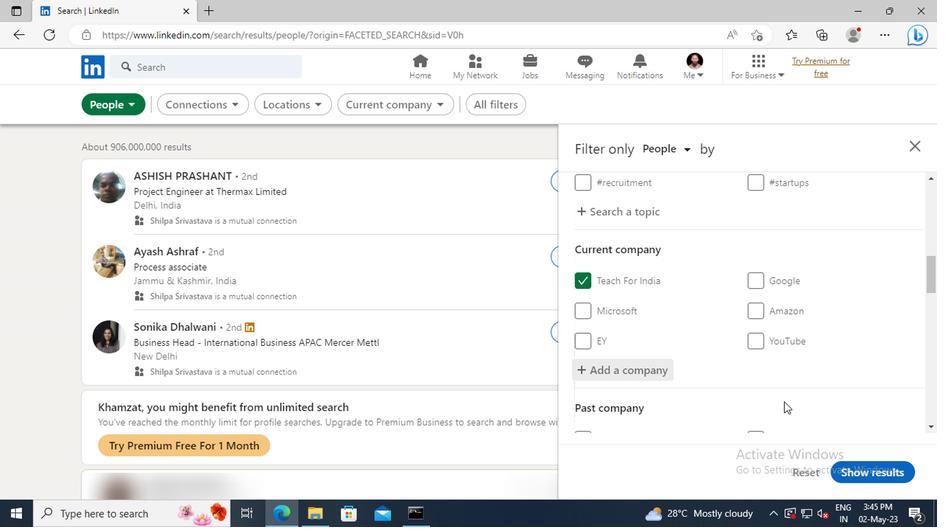 
Action: Mouse scrolled (653, 380) with delta (0, 0)
Screenshot: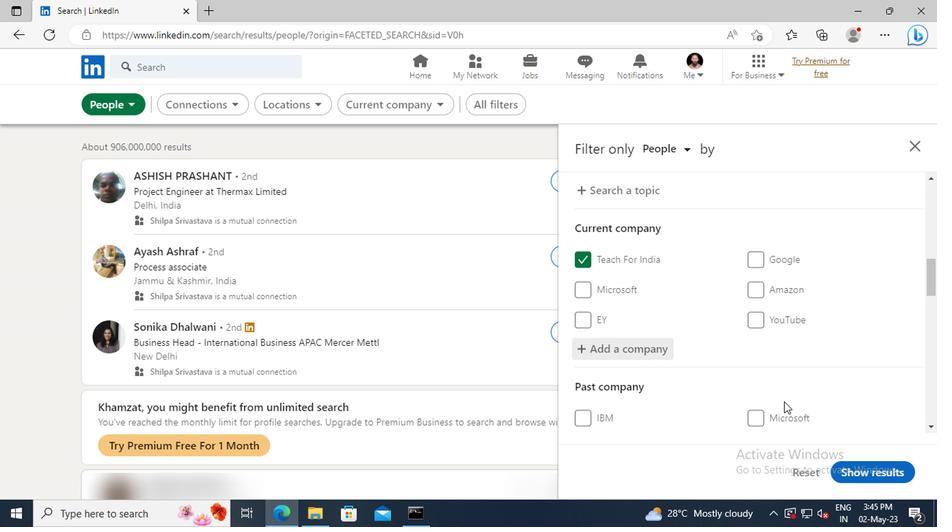 
Action: Mouse moved to (648, 355)
Screenshot: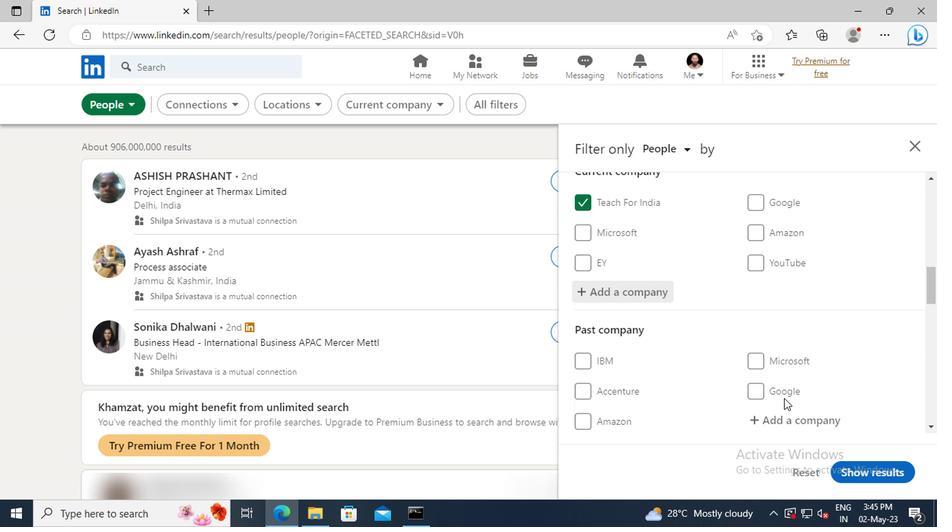 
Action: Mouse scrolled (648, 354) with delta (0, 0)
Screenshot: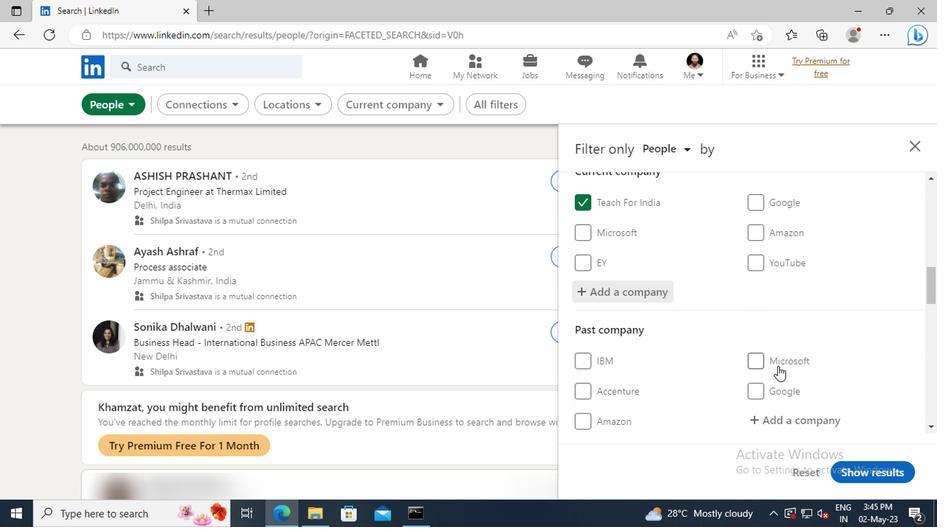
Action: Mouse scrolled (648, 354) with delta (0, 0)
Screenshot: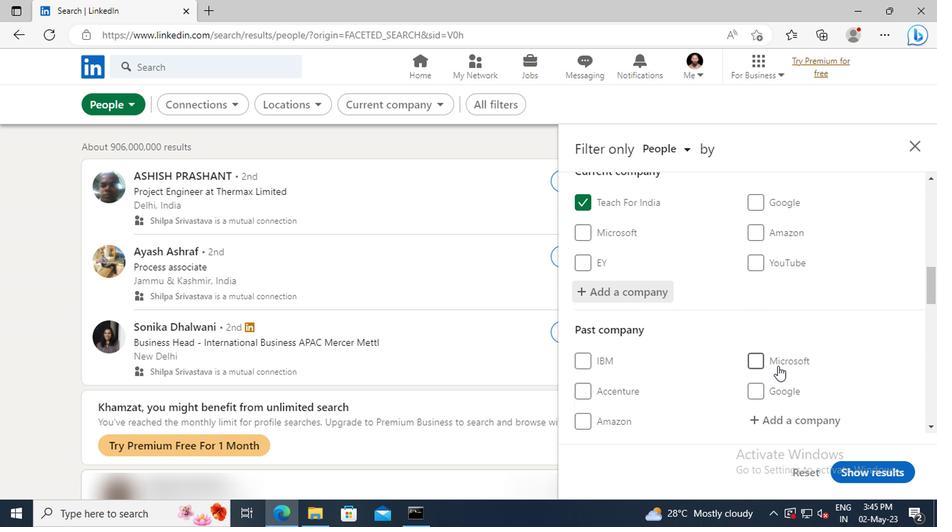 
Action: Mouse moved to (646, 341)
Screenshot: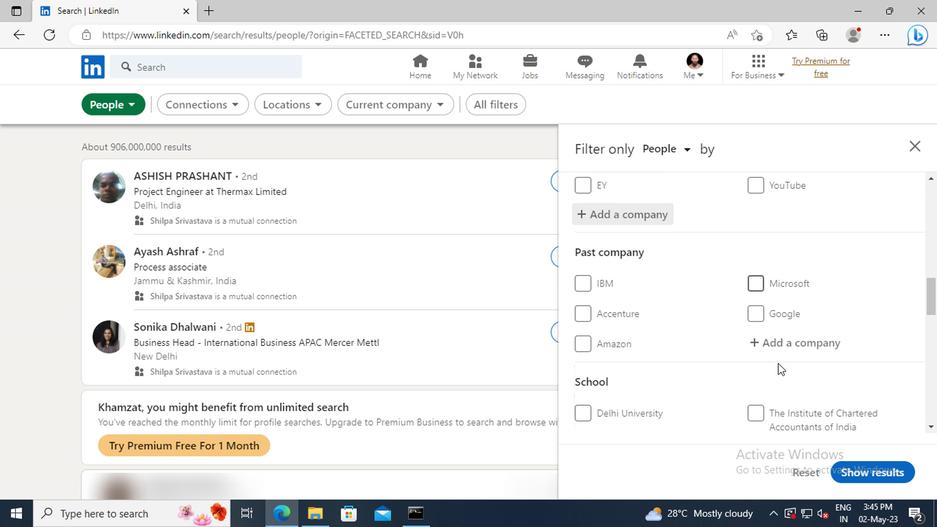 
Action: Mouse scrolled (646, 341) with delta (0, 0)
Screenshot: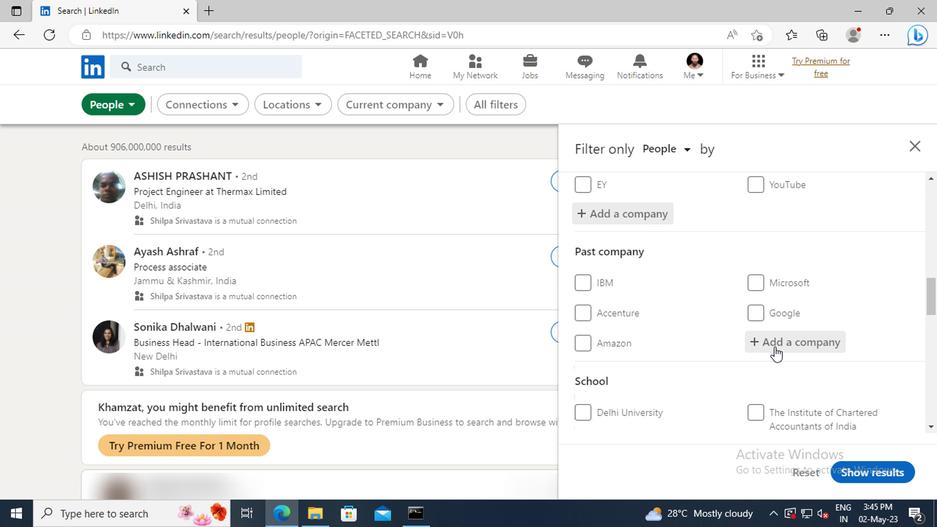 
Action: Mouse scrolled (646, 341) with delta (0, 0)
Screenshot: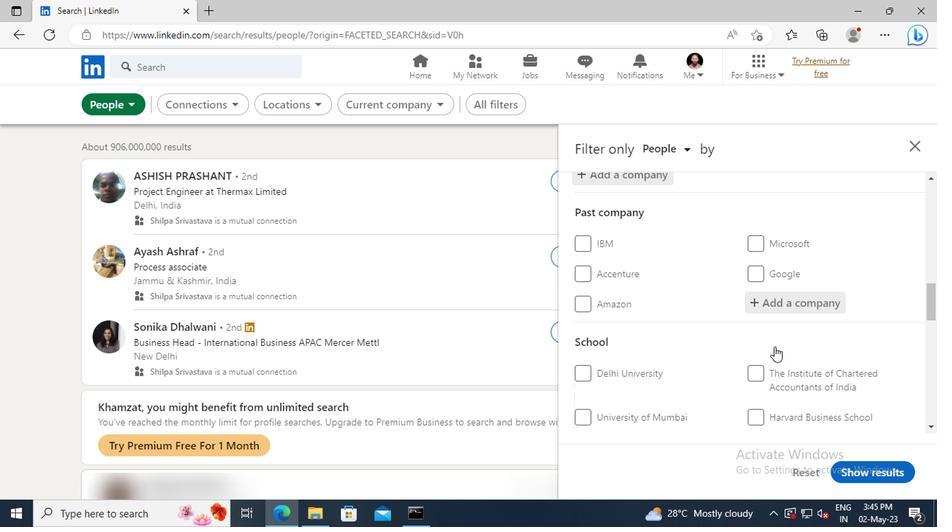 
Action: Mouse scrolled (646, 341) with delta (0, 0)
Screenshot: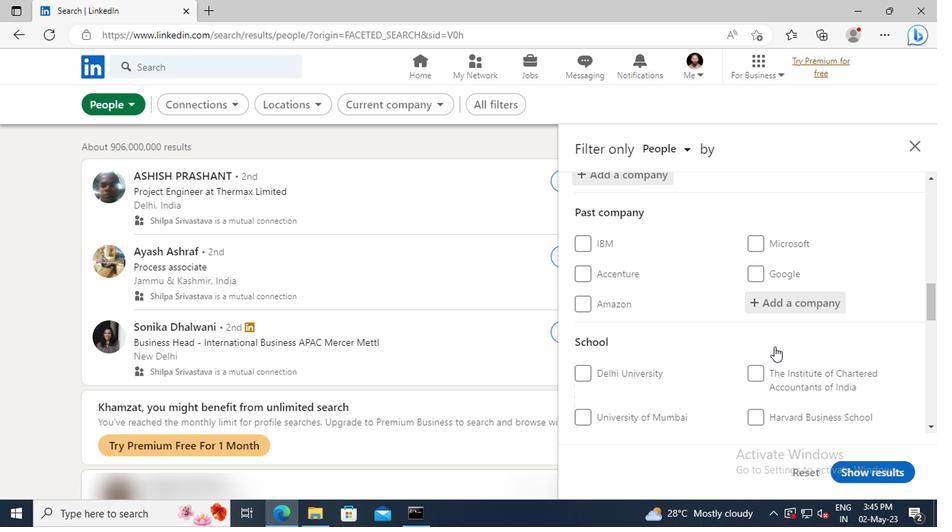 
Action: Mouse moved to (643, 354)
Screenshot: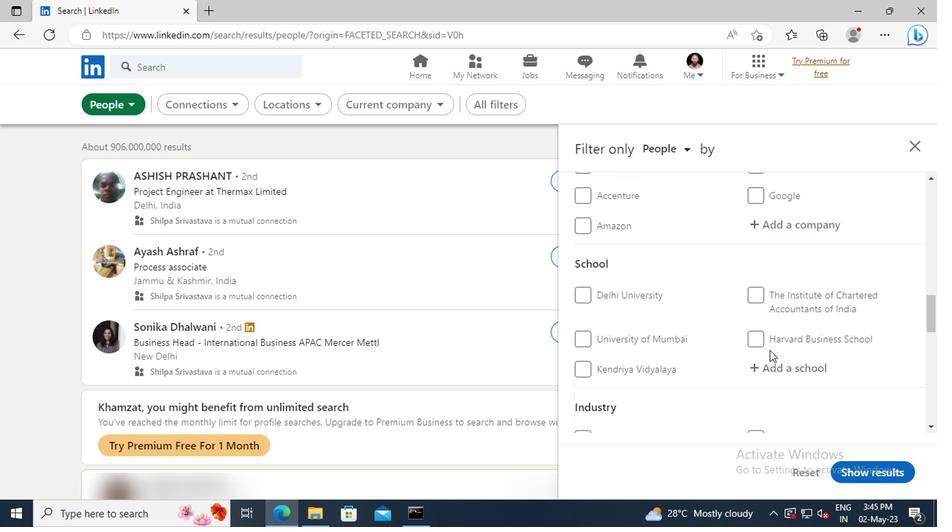 
Action: Mouse pressed left at (643, 354)
Screenshot: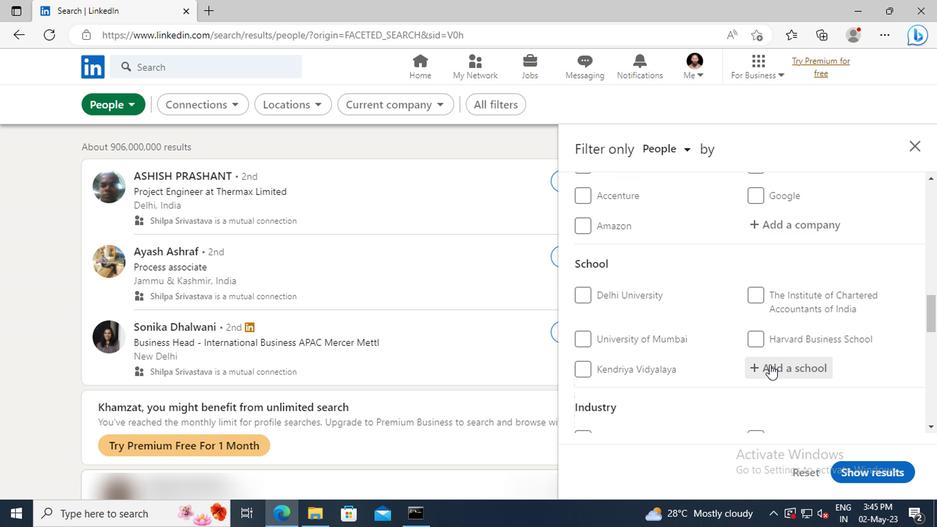 
Action: Key pressed <Key.shift>GLOBSYN<Key.space>
Screenshot: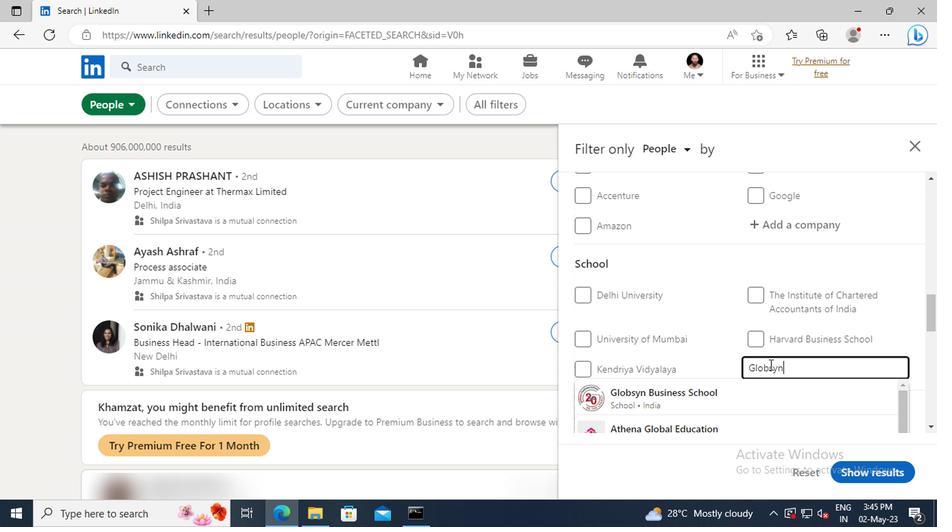 
Action: Mouse moved to (643, 372)
Screenshot: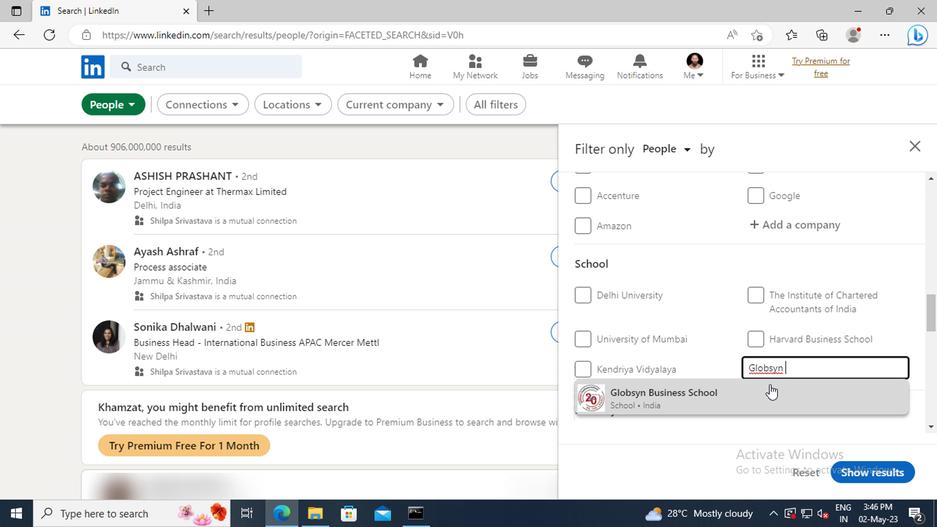 
Action: Mouse pressed left at (643, 372)
Screenshot: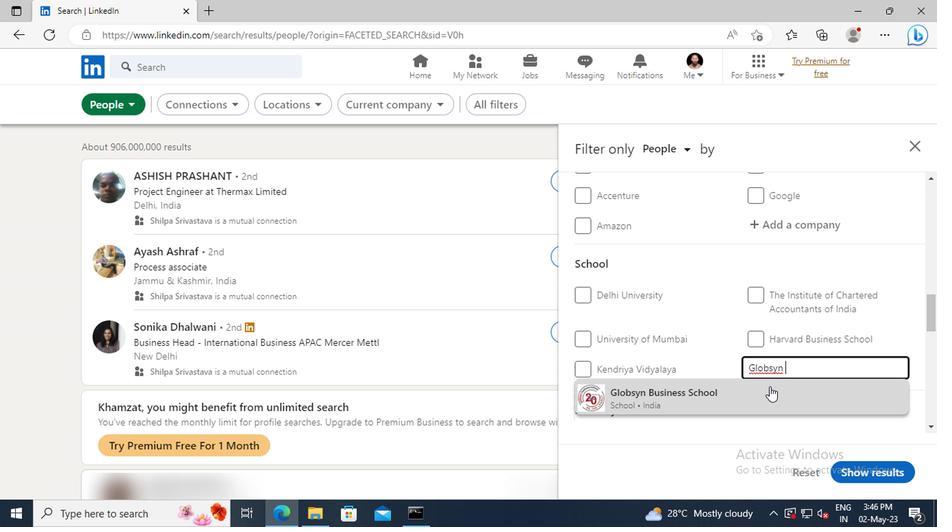 
Action: Mouse scrolled (643, 372) with delta (0, 0)
Screenshot: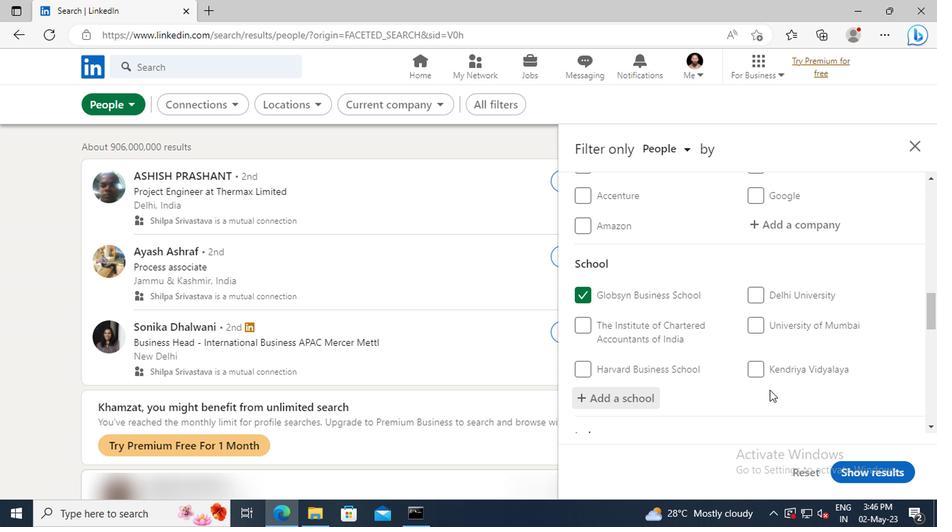 
Action: Mouse scrolled (643, 372) with delta (0, 0)
Screenshot: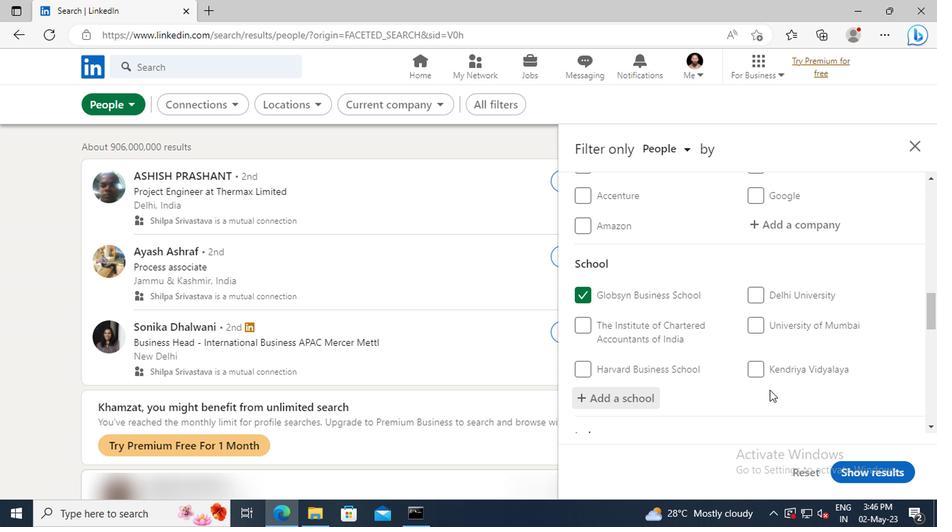 
Action: Mouse moved to (640, 355)
Screenshot: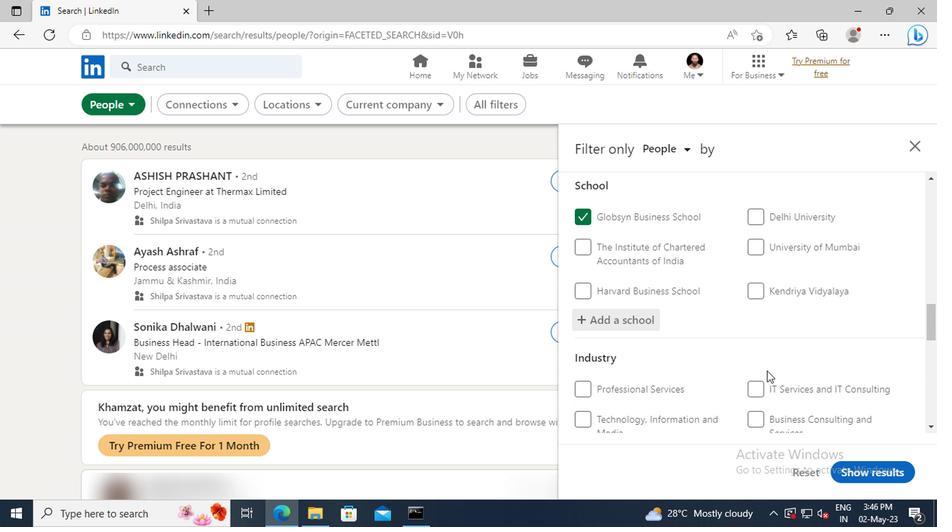 
Action: Mouse scrolled (640, 355) with delta (0, 0)
Screenshot: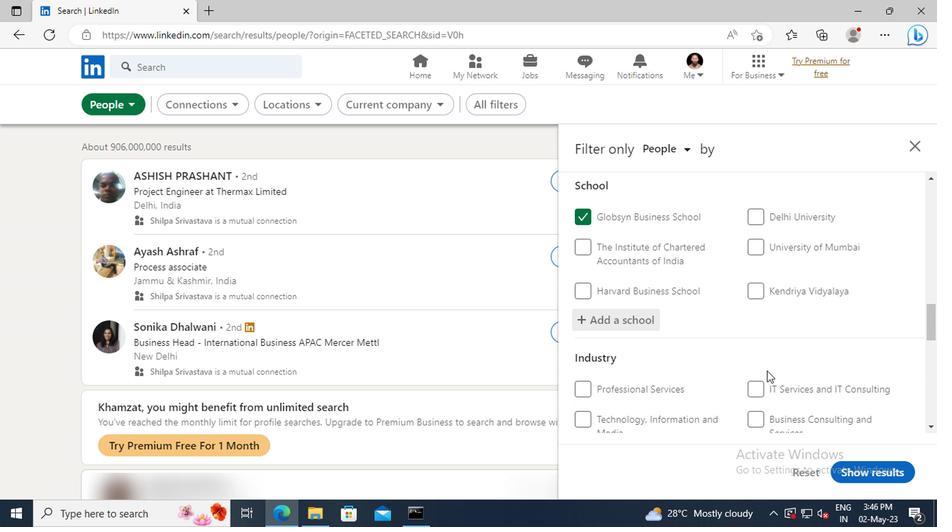 
Action: Mouse moved to (640, 354)
Screenshot: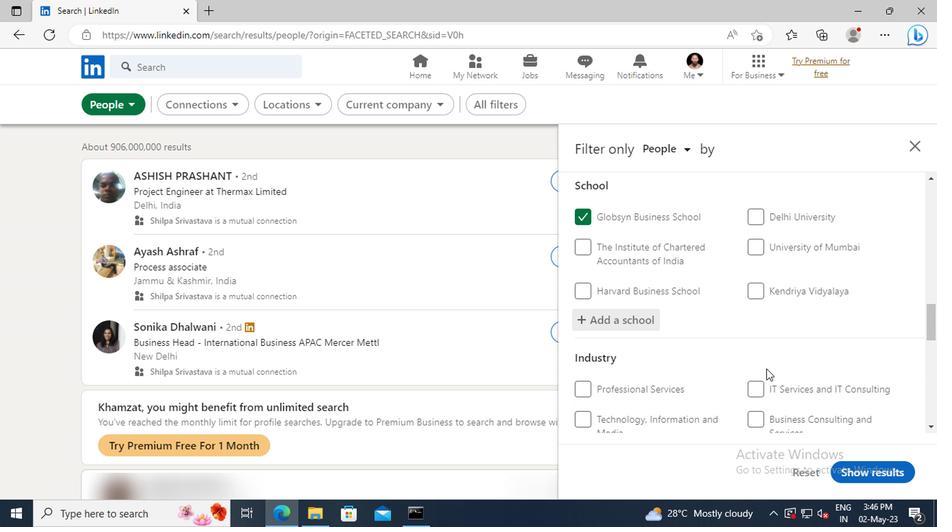
Action: Mouse scrolled (640, 354) with delta (0, 0)
Screenshot: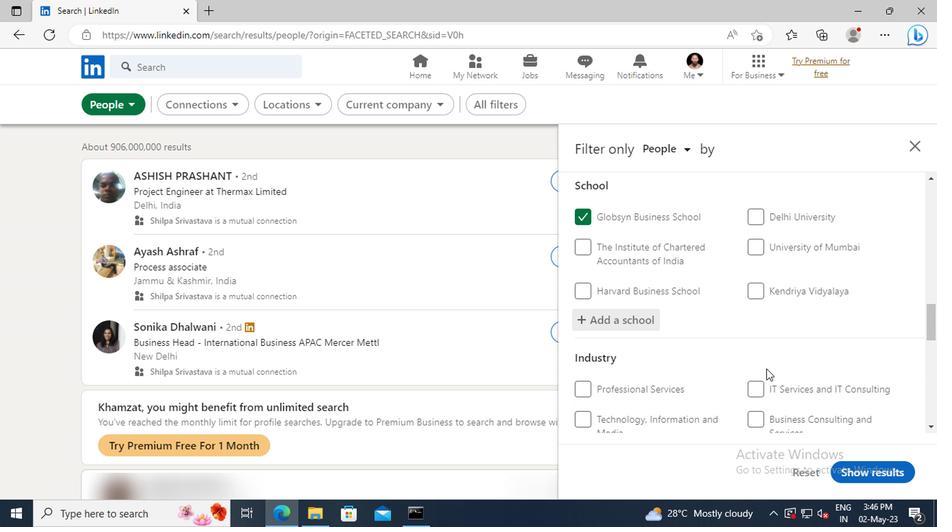 
Action: Mouse moved to (627, 315)
Screenshot: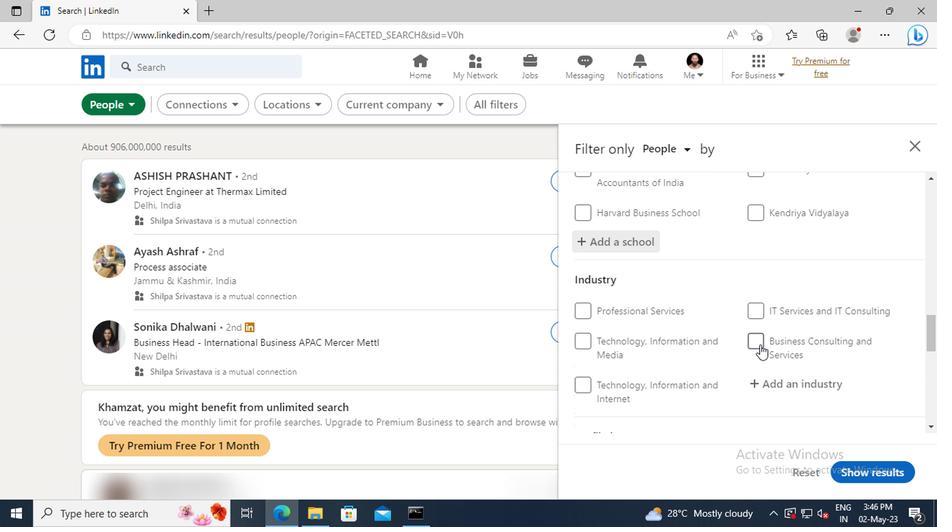
Action: Mouse scrolled (627, 314) with delta (0, 0)
Screenshot: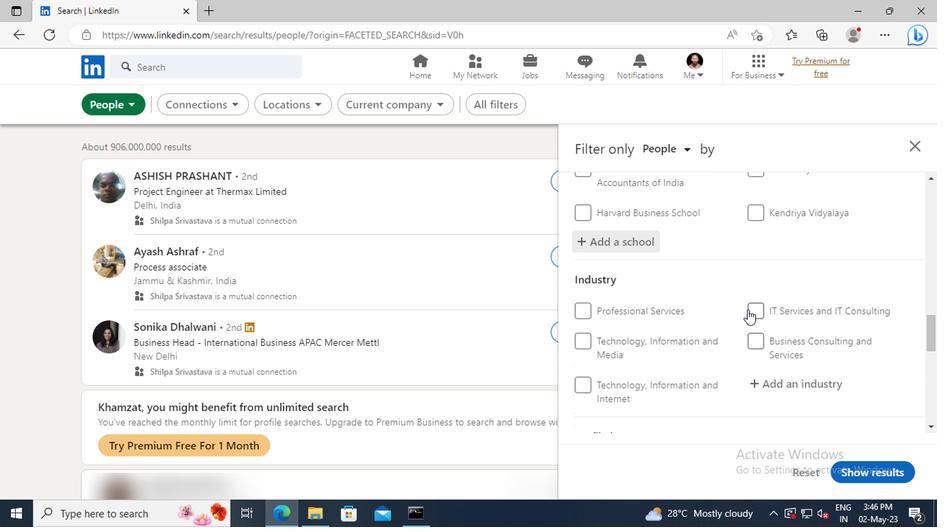 
Action: Mouse scrolled (627, 314) with delta (0, 0)
Screenshot: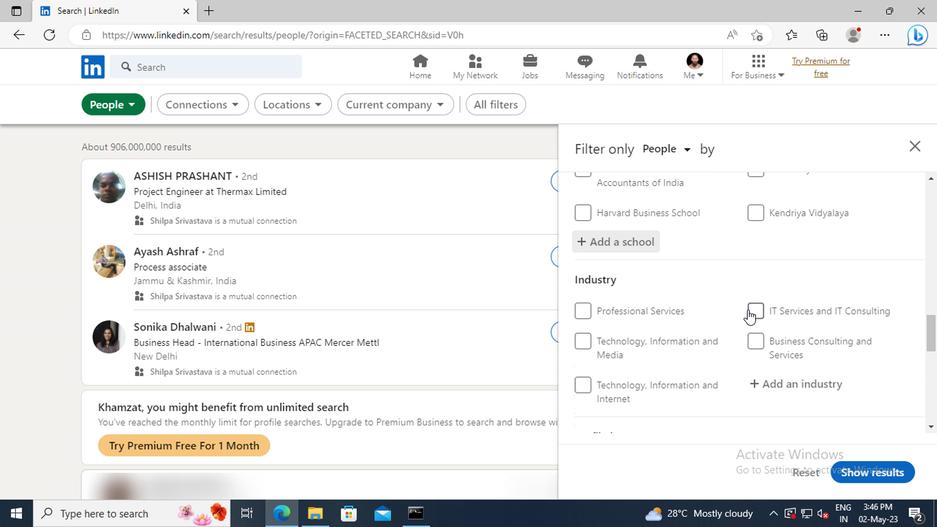 
Action: Mouse moved to (638, 316)
Screenshot: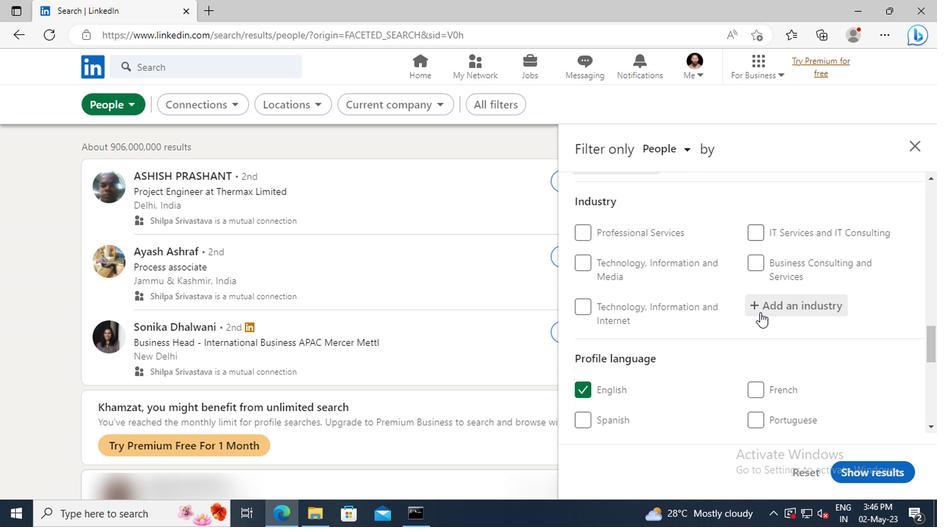 
Action: Mouse pressed left at (638, 316)
Screenshot: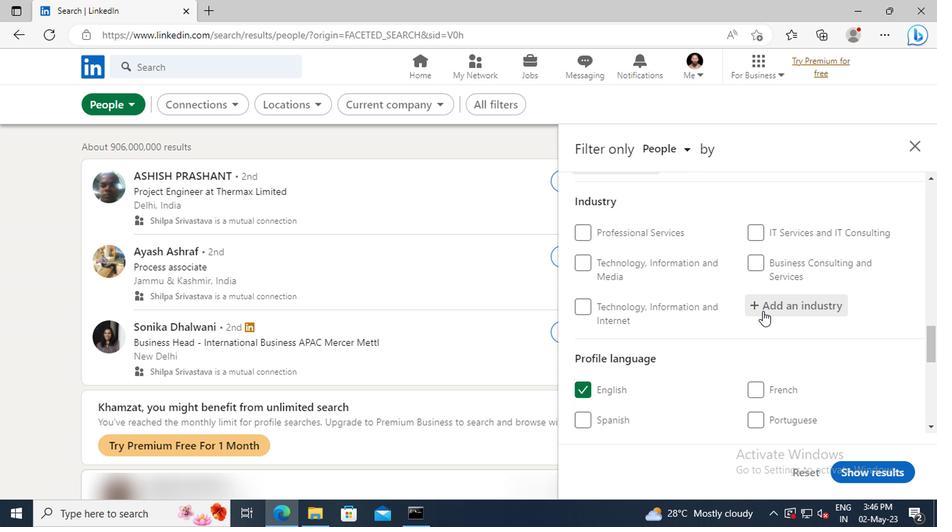 
Action: Key pressed <Key.shift>HOUSEHOLD<Key.space>AND<Key.space><Key.shift>IN
Screenshot: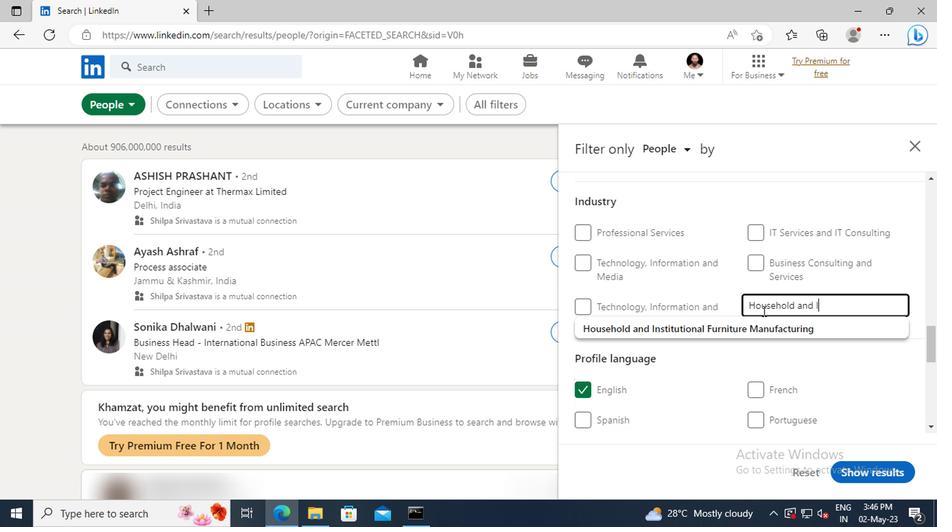 
Action: Mouse moved to (637, 327)
Screenshot: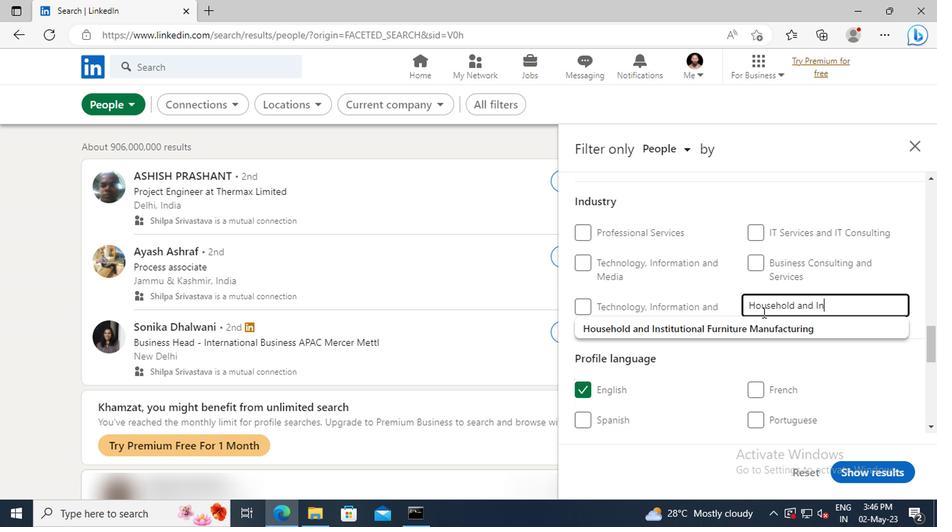 
Action: Mouse pressed left at (637, 327)
Screenshot: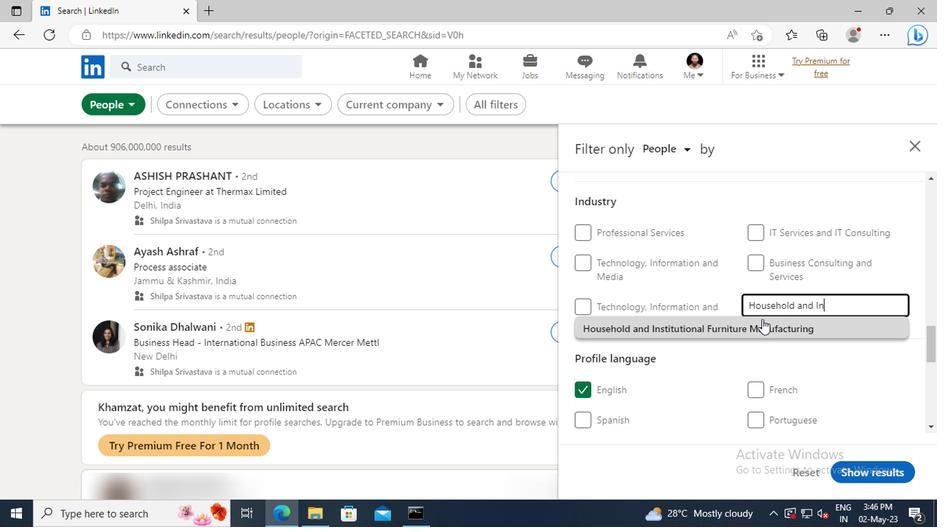
Action: Mouse scrolled (637, 326) with delta (0, 0)
Screenshot: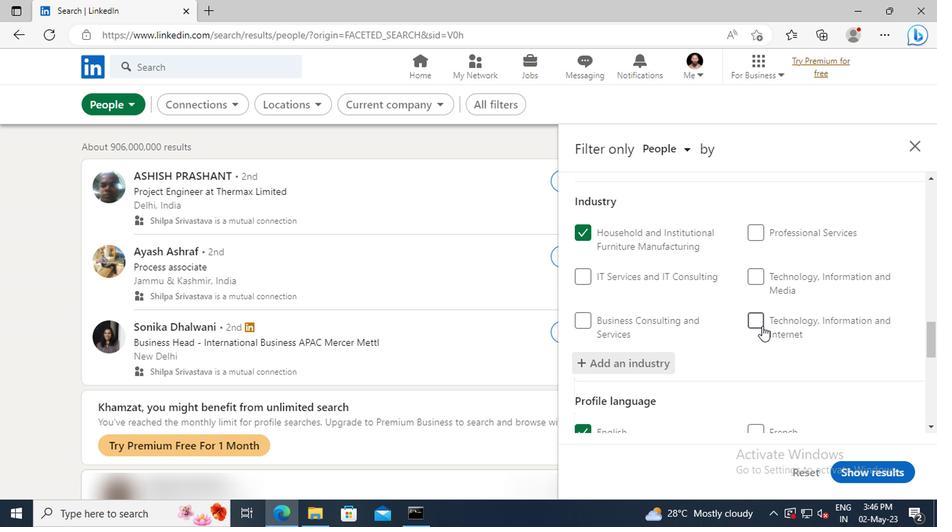 
Action: Mouse scrolled (637, 326) with delta (0, 0)
Screenshot: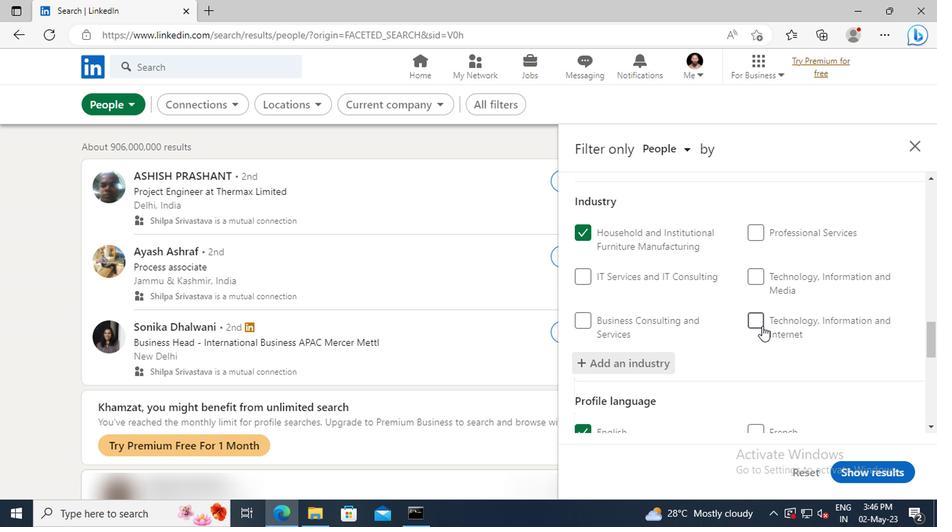 
Action: Mouse scrolled (637, 326) with delta (0, 0)
Screenshot: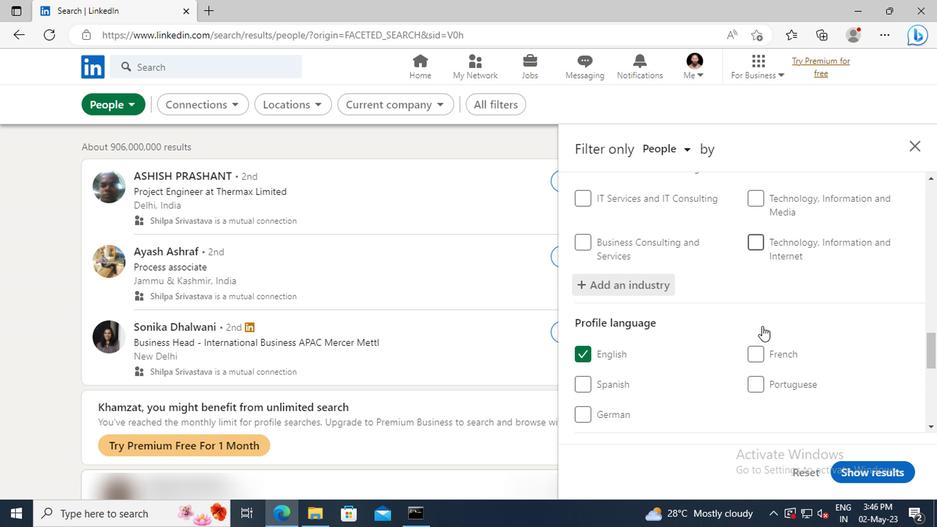 
Action: Mouse scrolled (637, 326) with delta (0, 0)
Screenshot: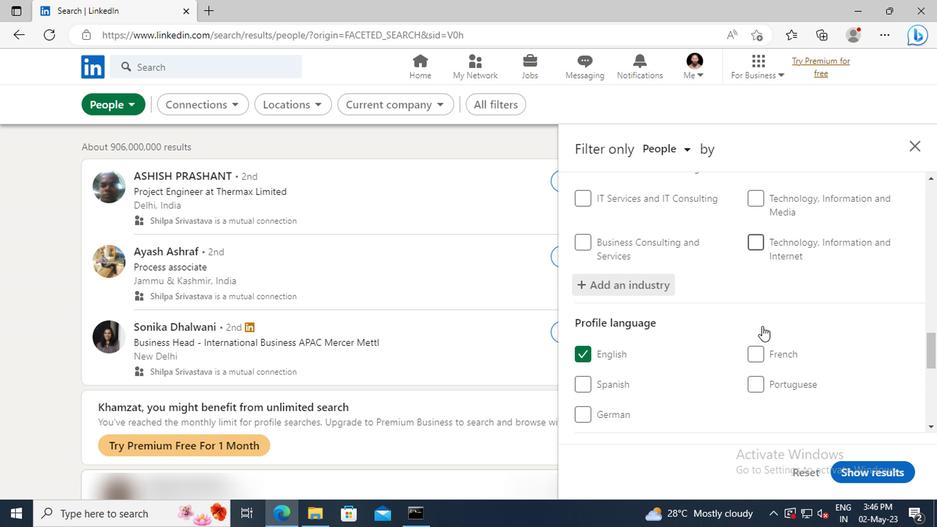 
Action: Mouse scrolled (637, 326) with delta (0, 0)
Screenshot: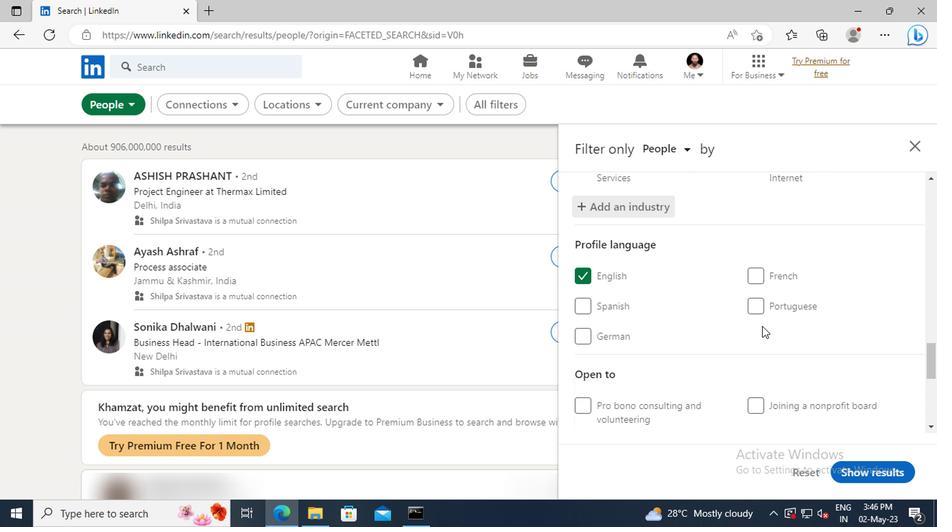 
Action: Mouse scrolled (637, 326) with delta (0, 0)
Screenshot: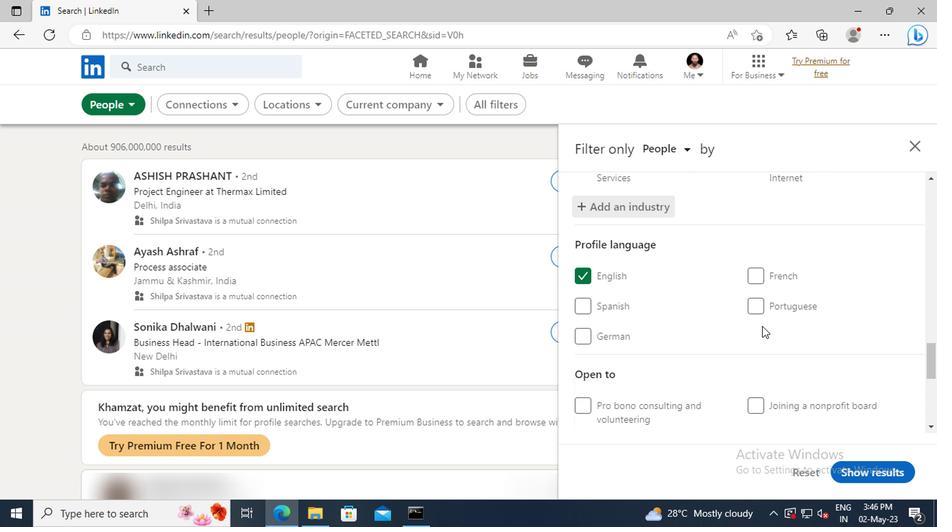 
Action: Mouse scrolled (637, 326) with delta (0, 0)
Screenshot: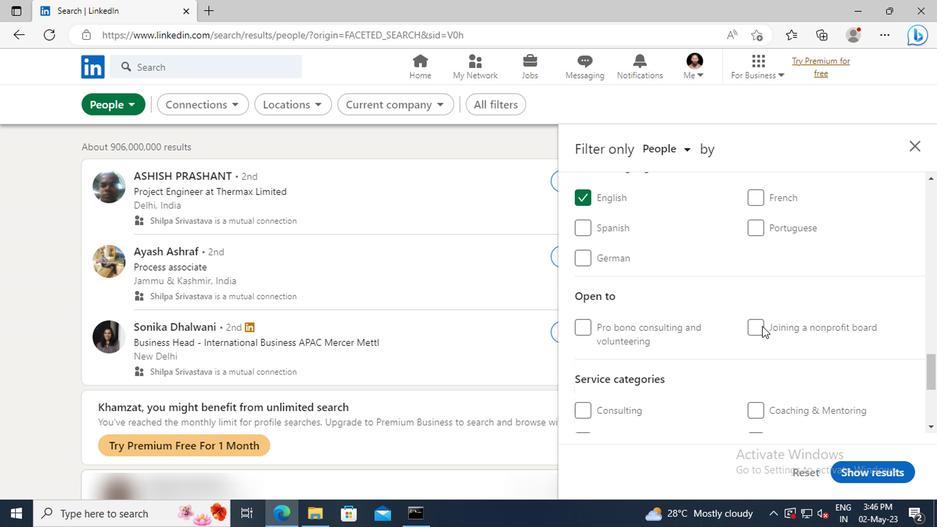 
Action: Mouse scrolled (637, 326) with delta (0, 0)
Screenshot: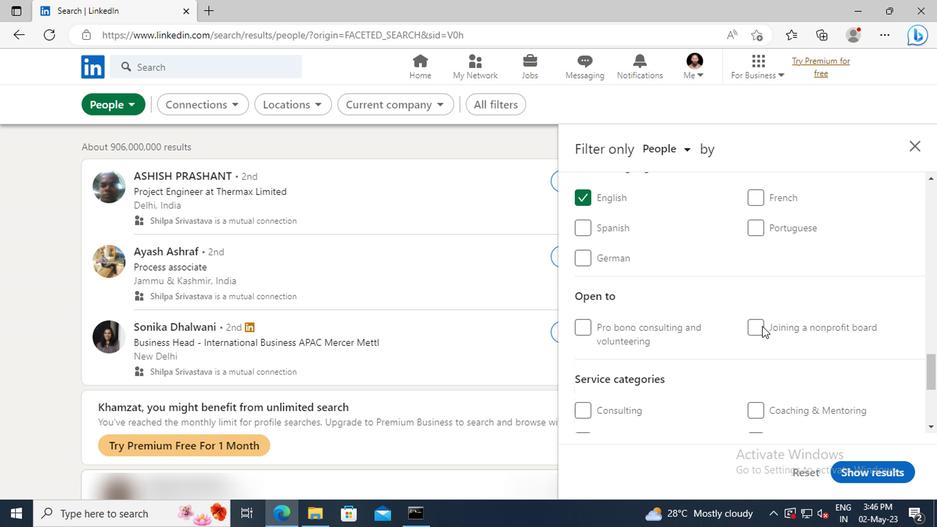 
Action: Mouse scrolled (637, 326) with delta (0, 0)
Screenshot: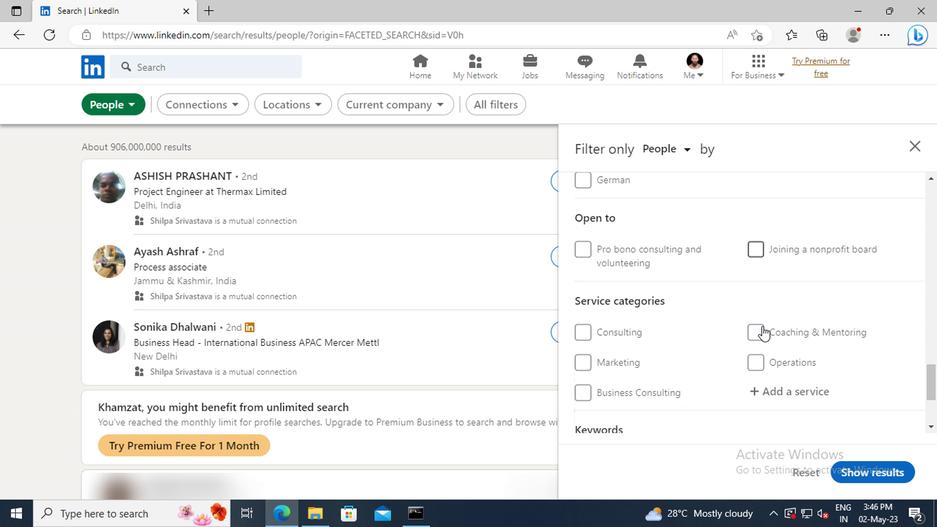 
Action: Mouse scrolled (637, 326) with delta (0, 0)
Screenshot: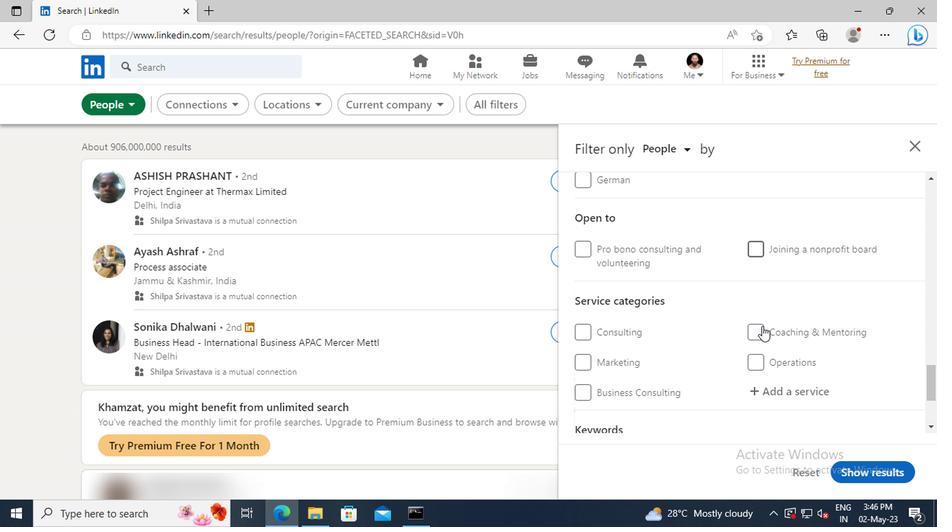 
Action: Mouse moved to (639, 323)
Screenshot: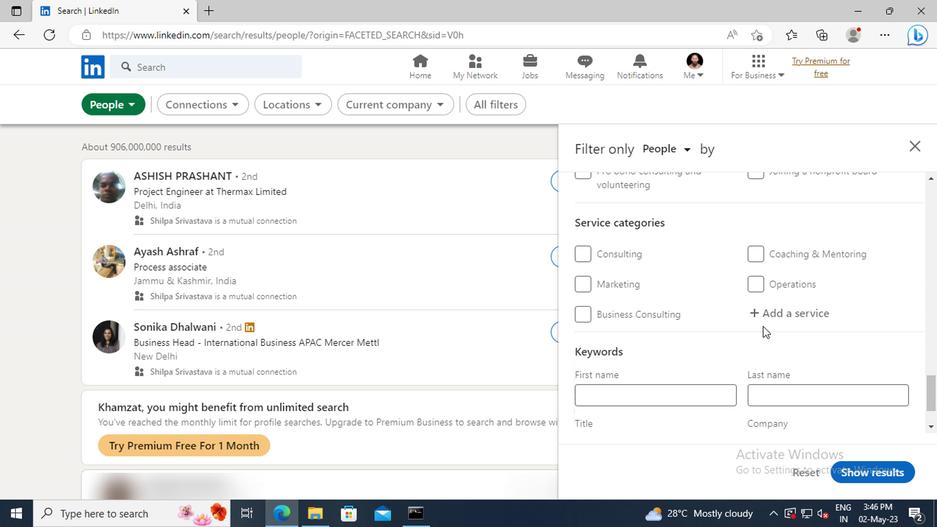 
Action: Mouse pressed left at (639, 323)
Screenshot: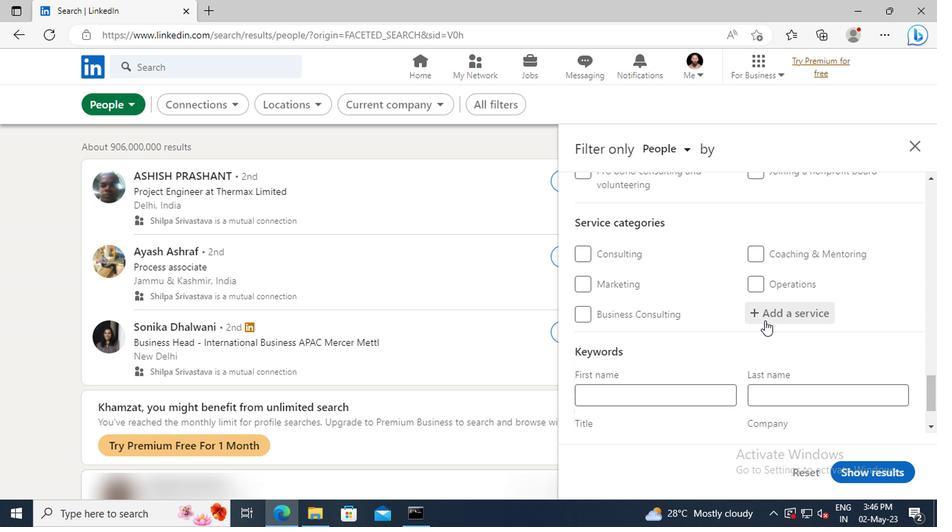 
Action: Key pressed <Key.shift>CORPORATE<Key.space><Key.shift>E
Screenshot: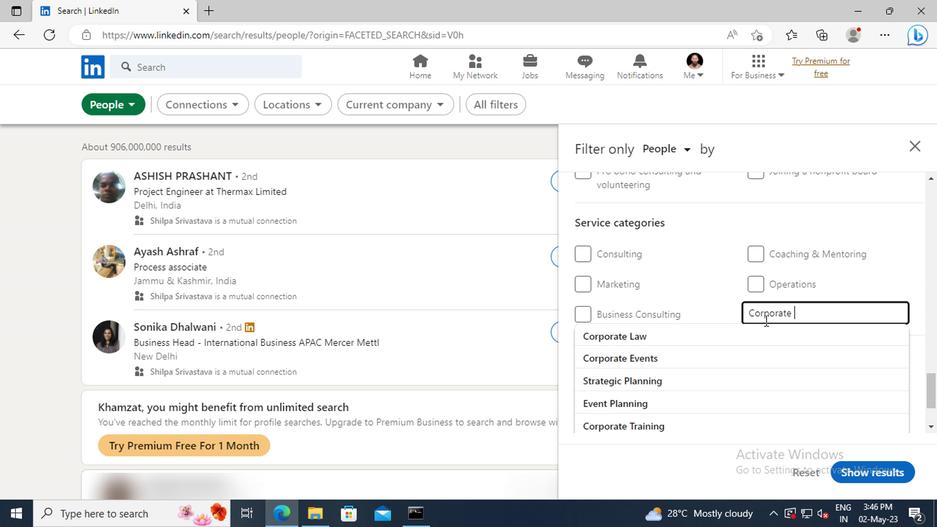 
Action: Mouse moved to (640, 330)
Screenshot: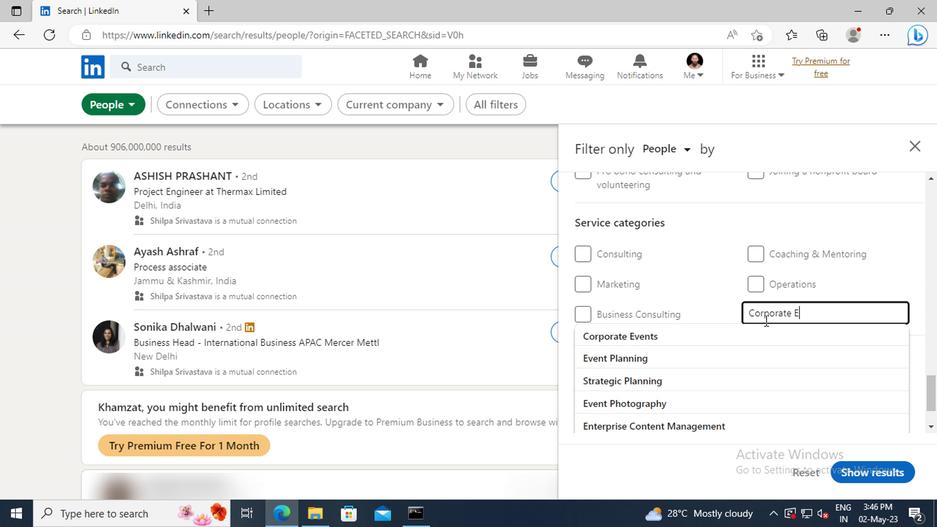 
Action: Mouse pressed left at (640, 330)
Screenshot: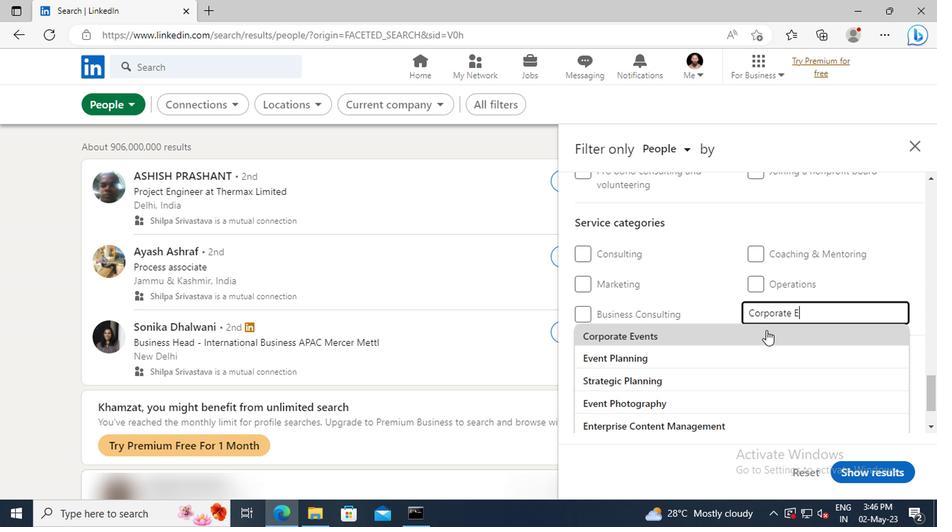 
Action: Mouse moved to (640, 331)
Screenshot: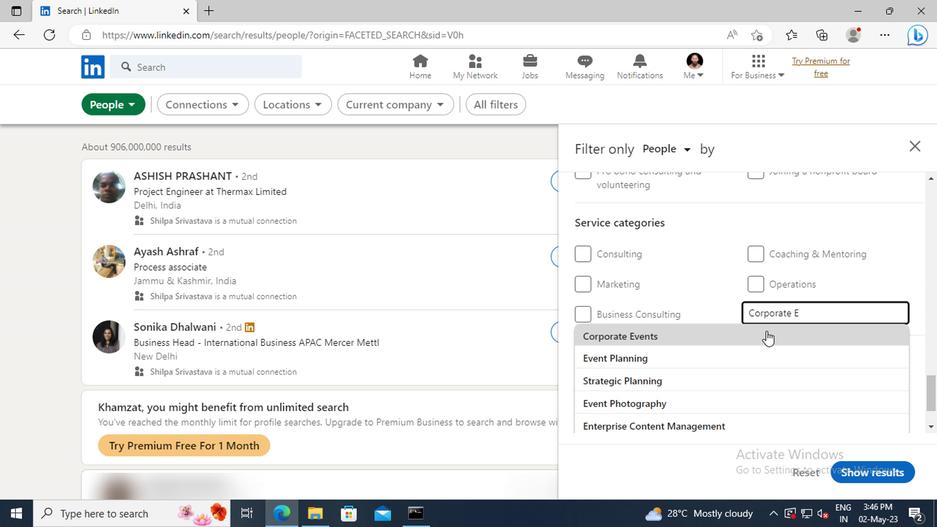 
Action: Mouse scrolled (640, 330) with delta (0, 0)
Screenshot: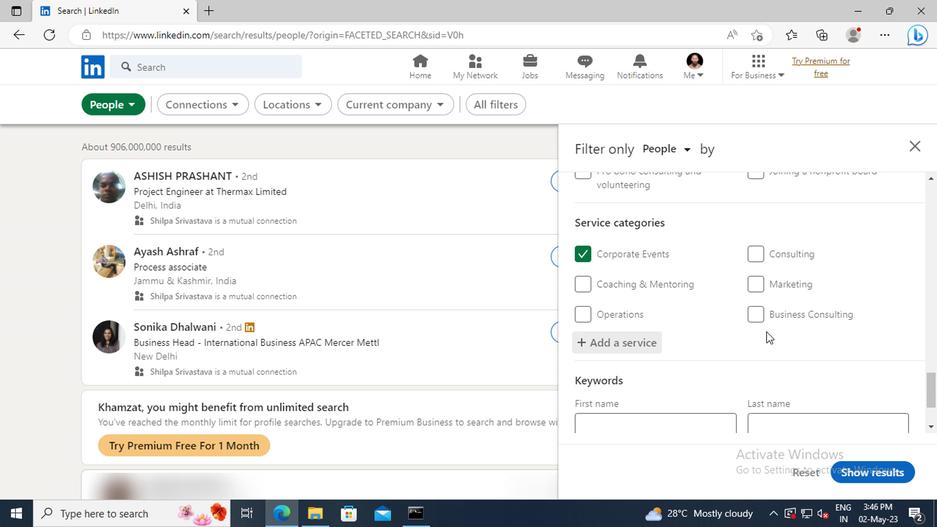 
Action: Mouse scrolled (640, 330) with delta (0, 0)
Screenshot: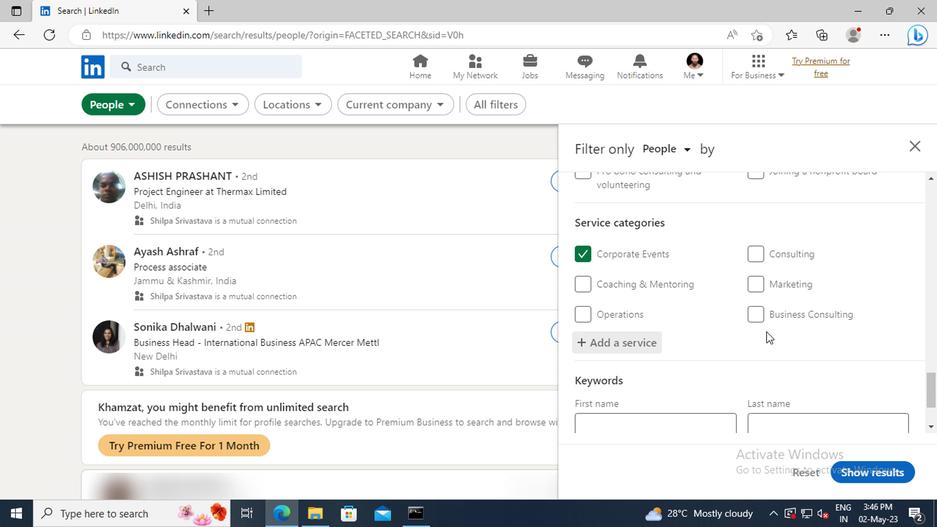 
Action: Mouse scrolled (640, 330) with delta (0, 0)
Screenshot: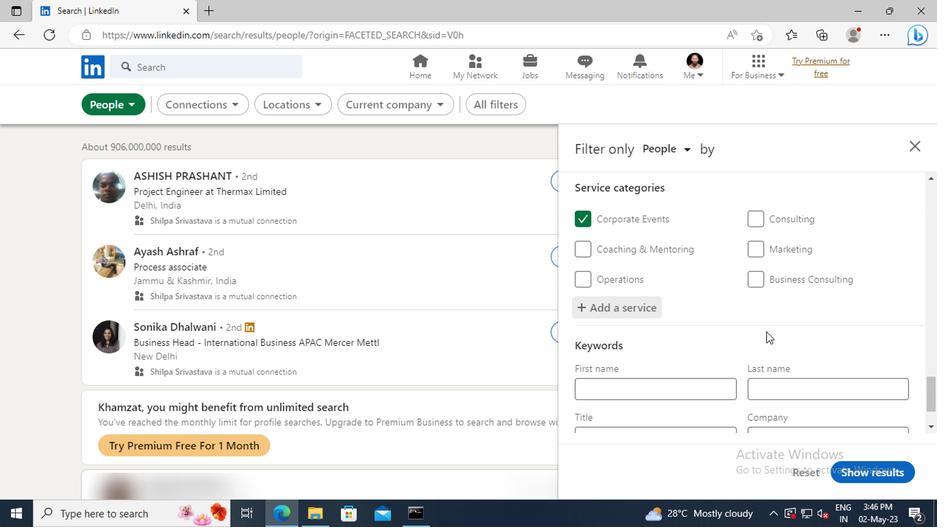 
Action: Mouse scrolled (640, 330) with delta (0, 0)
Screenshot: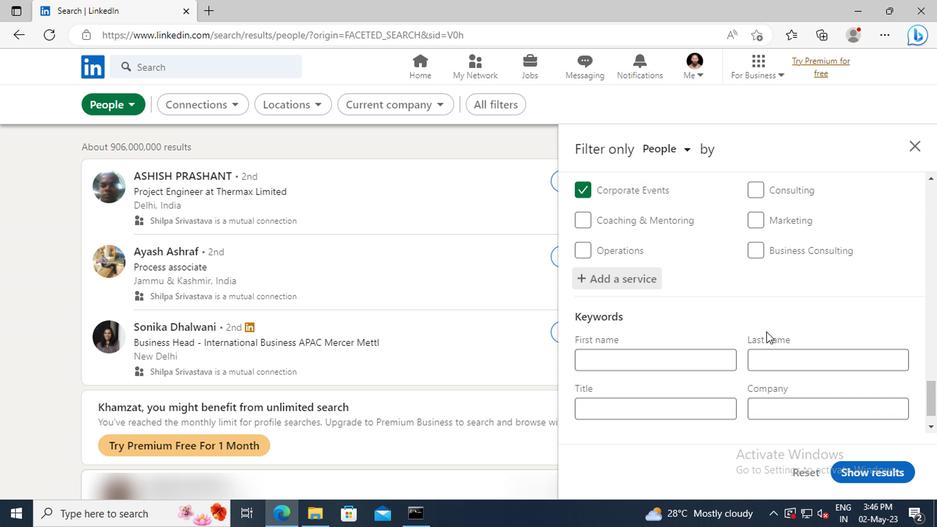 
Action: Mouse scrolled (640, 330) with delta (0, 0)
Screenshot: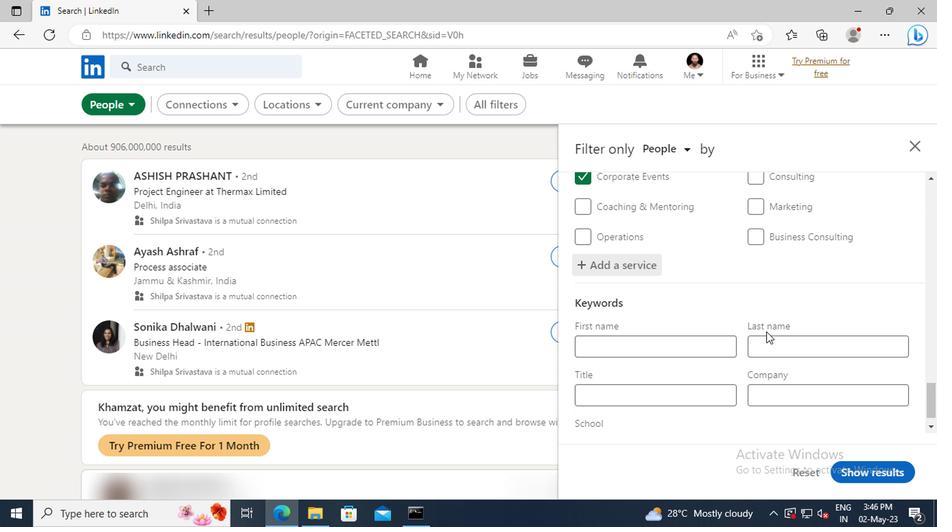 
Action: Mouse moved to (561, 359)
Screenshot: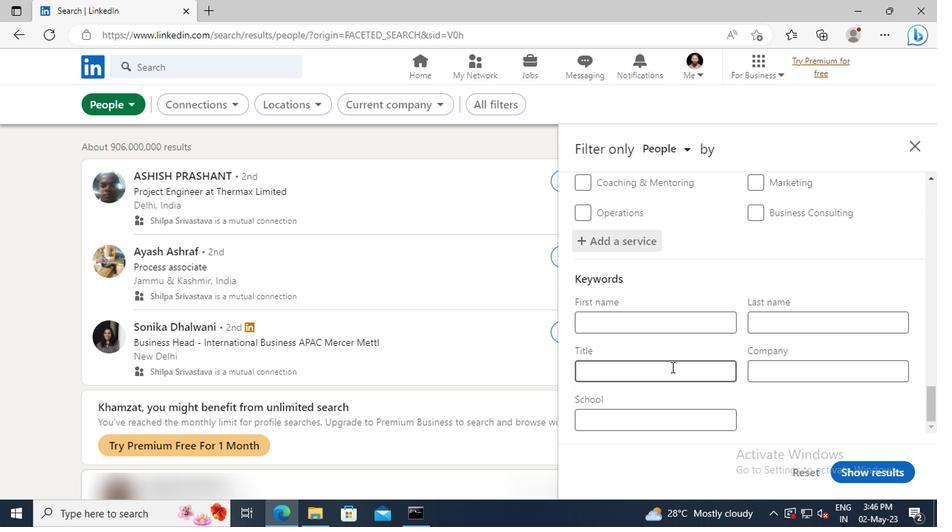 
Action: Mouse pressed left at (561, 359)
Screenshot: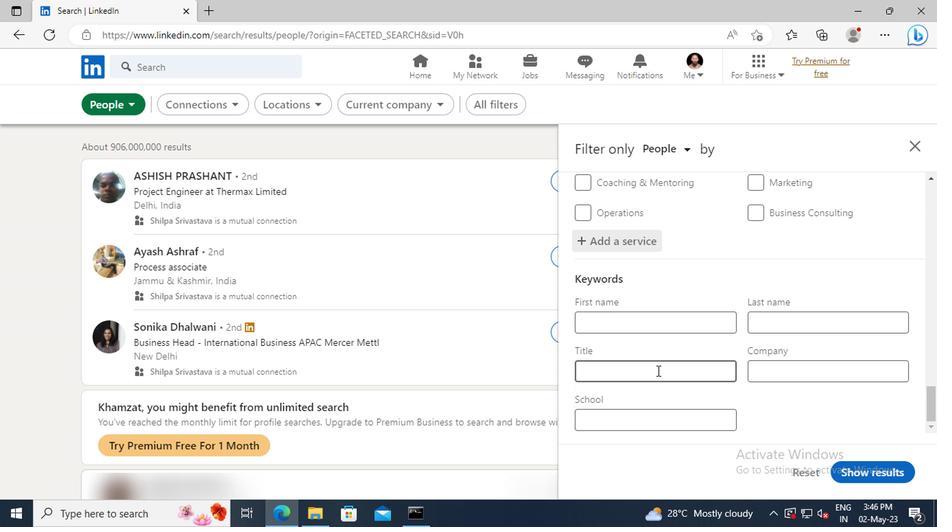 
Action: Key pressed <Key.shift>SHELF<Key.space><Key.shift>STOCKER<Key.enter>
Screenshot: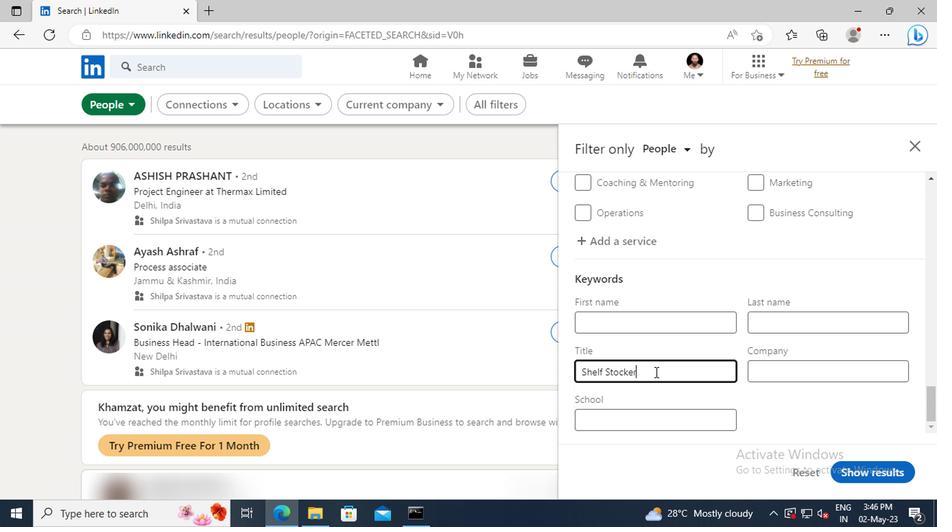 
Action: Mouse moved to (706, 427)
Screenshot: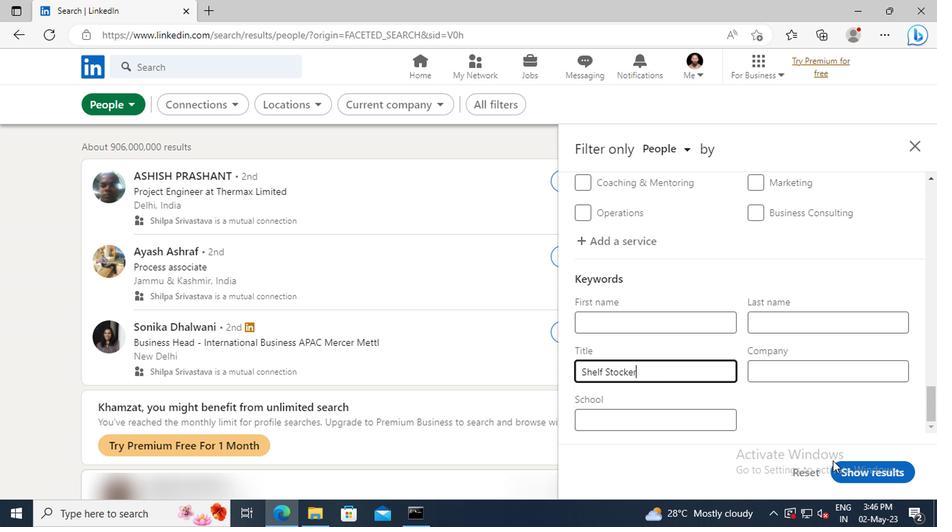 
Action: Mouse pressed left at (706, 427)
Screenshot: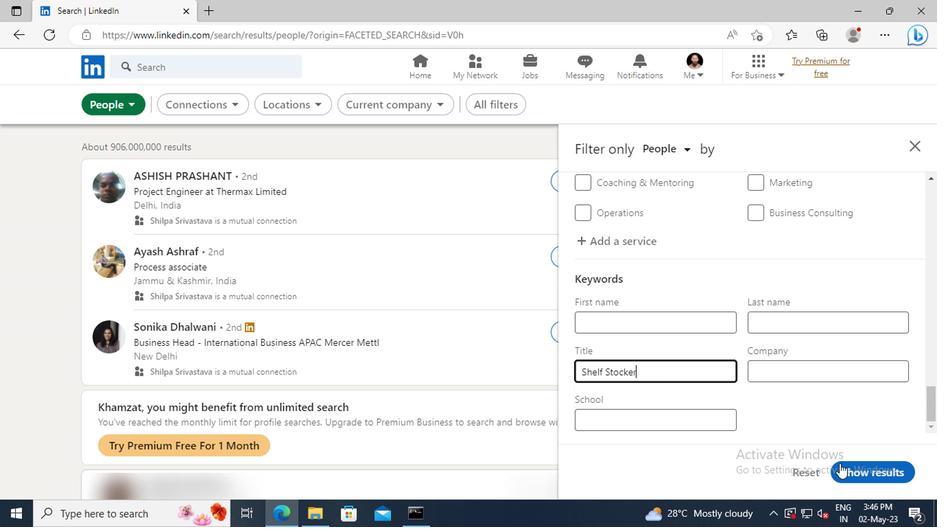 
